 Task: Open Card Change Control Board Meeting in Board Customer Loyalty Program Strategy and Execution to Workspace Corporate Communications and add a team member Softage.3@softage.net, a label Red, a checklist Time Tracking, an attachment from your onedrive, a color Red and finally, add a card description 'Plan and execute company team-building conference with guest speakers on customer loyalty' and a comment 'Given the potential impact of this task, let us approach it with a strategic mindset and explore all options before making a decision.'. Add a start date 'Jan 03, 1900' with a due date 'Jan 10, 1900'
Action: Mouse moved to (83, 277)
Screenshot: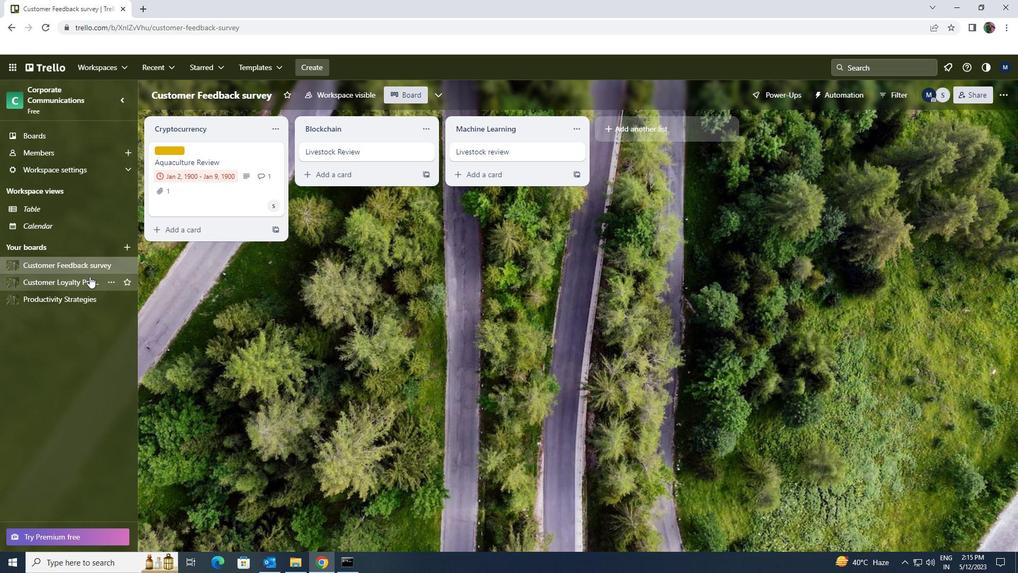 
Action: Mouse pressed left at (83, 277)
Screenshot: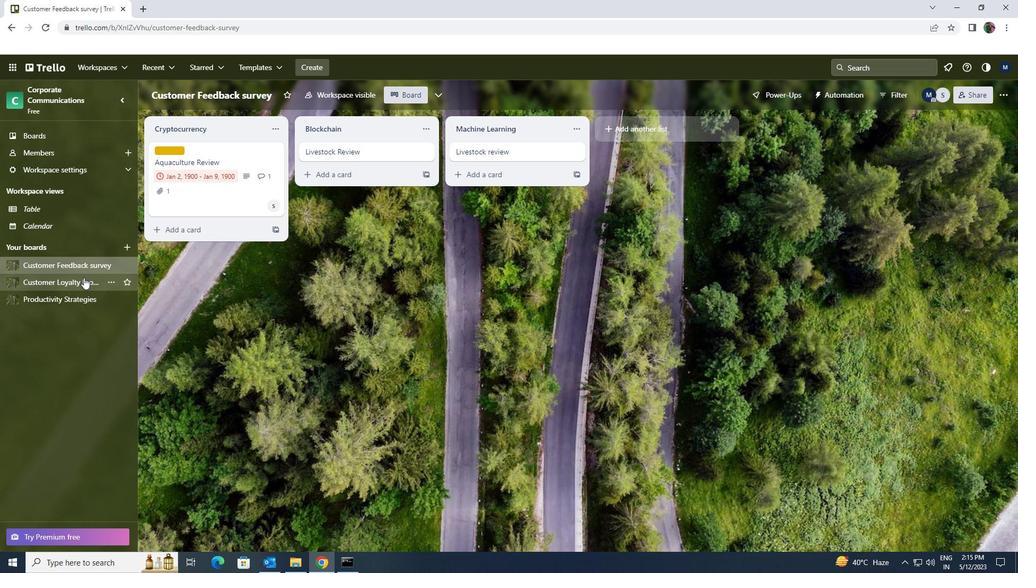 
Action: Mouse moved to (216, 152)
Screenshot: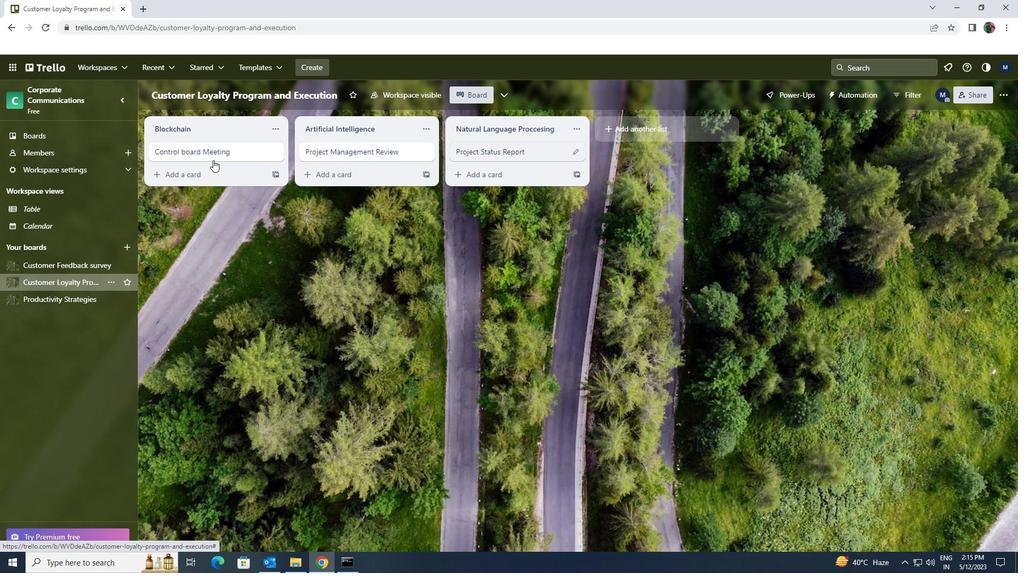 
Action: Mouse pressed left at (216, 152)
Screenshot: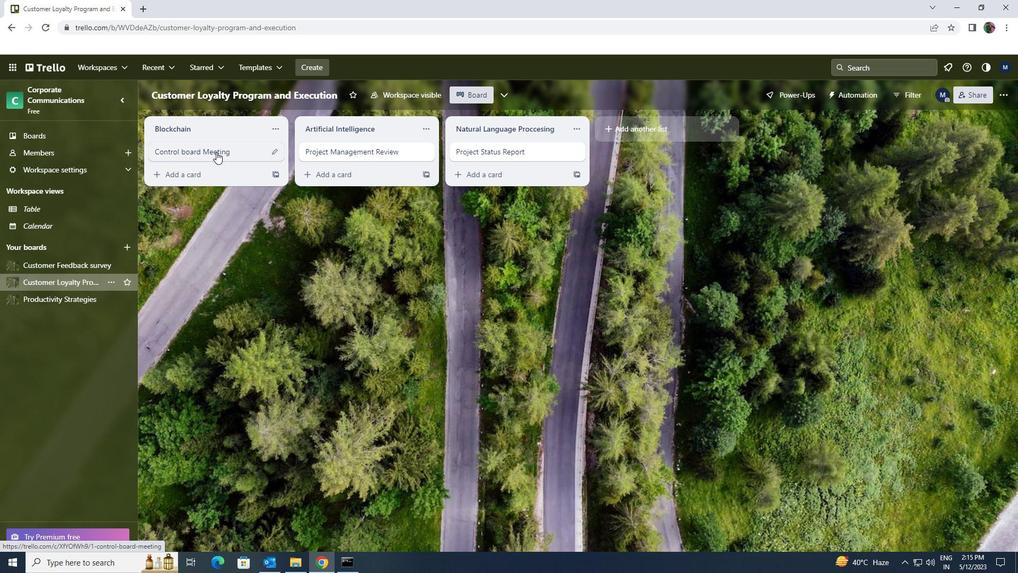 
Action: Mouse moved to (650, 147)
Screenshot: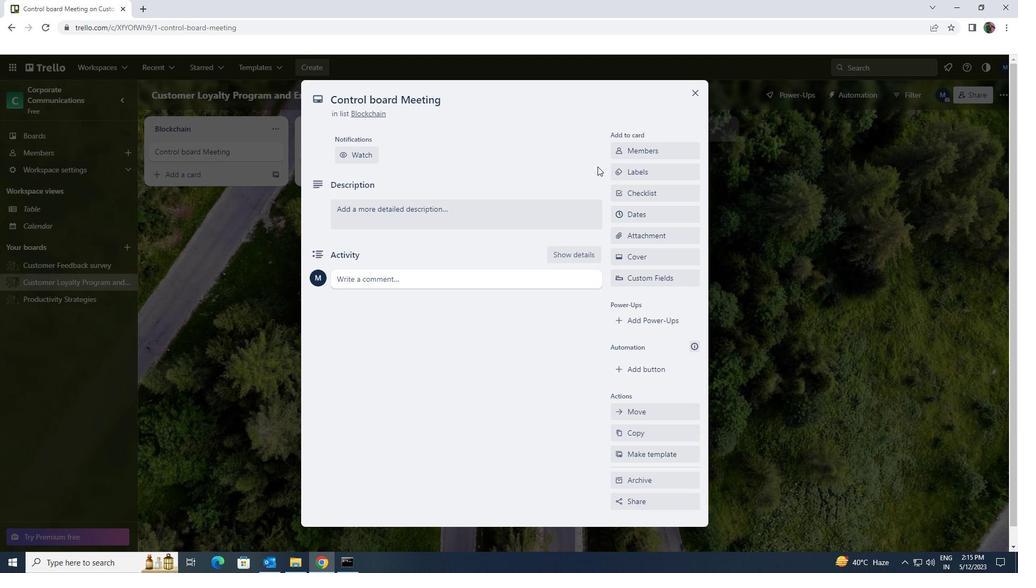 
Action: Mouse pressed left at (650, 147)
Screenshot: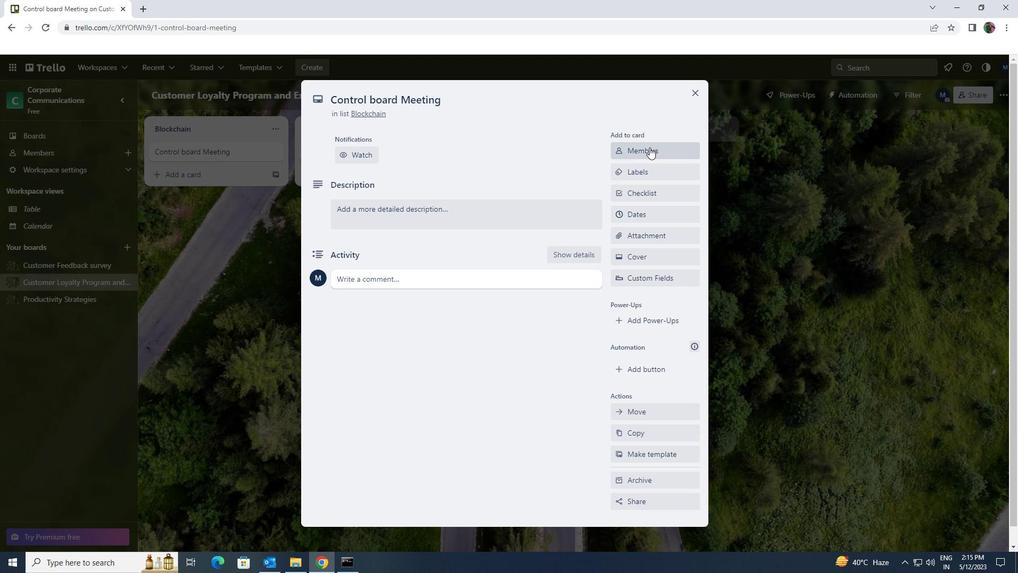 
Action: Mouse moved to (640, 203)
Screenshot: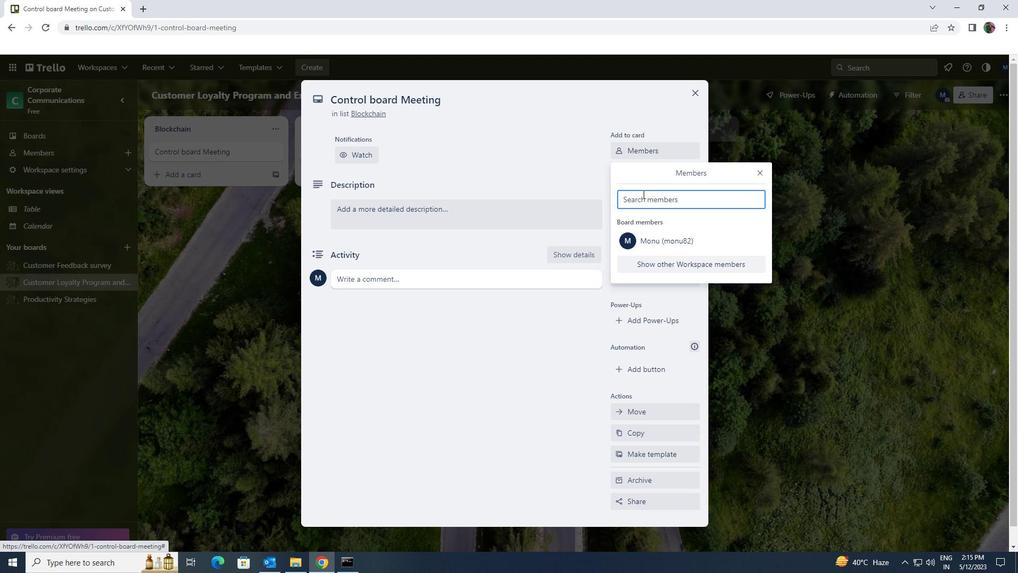 
Action: Mouse pressed left at (640, 203)
Screenshot: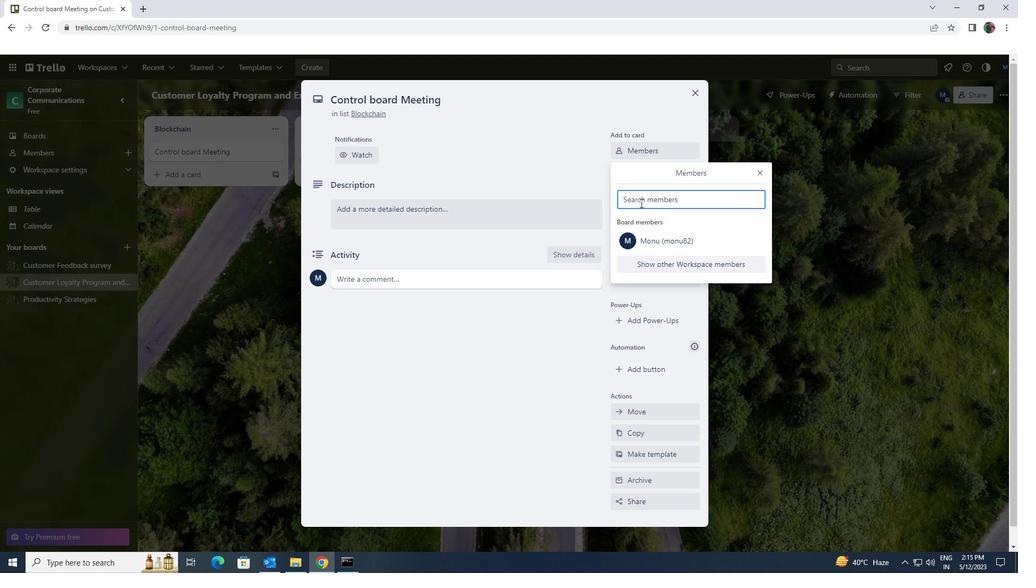 
Action: Key pressed softage.3<Key.shift>@SOFTAGE.NET
Screenshot: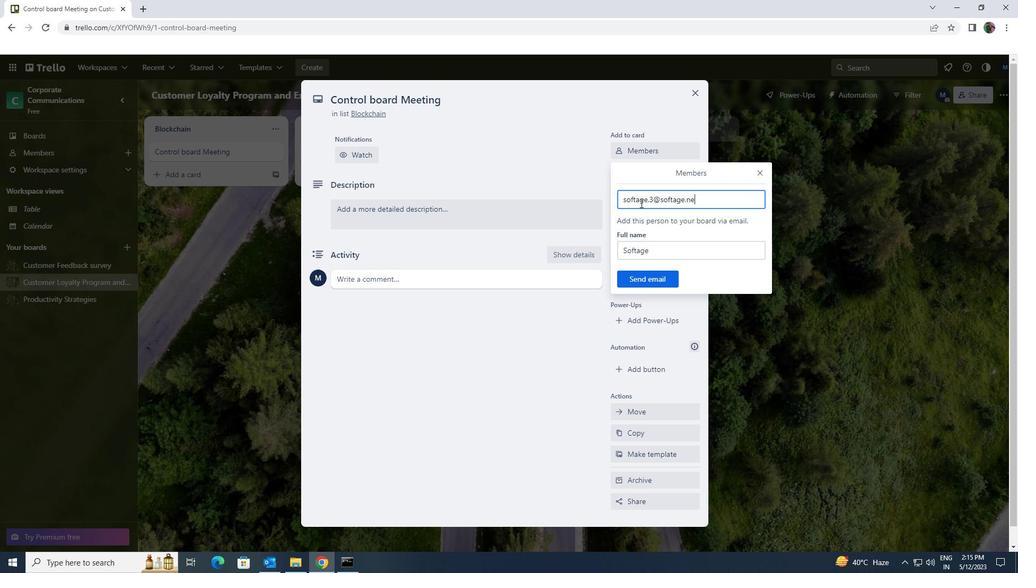 
Action: Mouse moved to (651, 290)
Screenshot: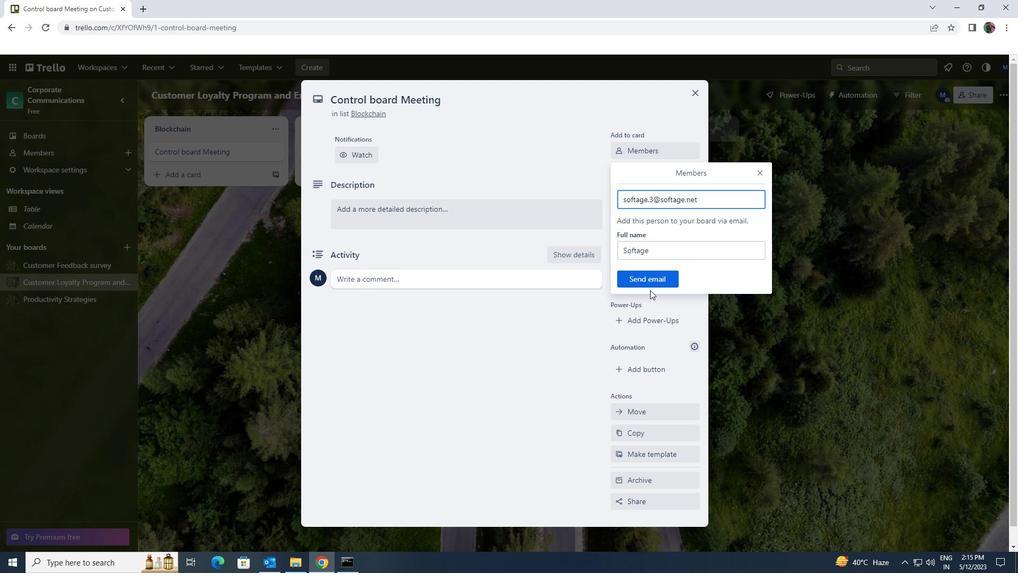 
Action: Mouse pressed left at (651, 290)
Screenshot: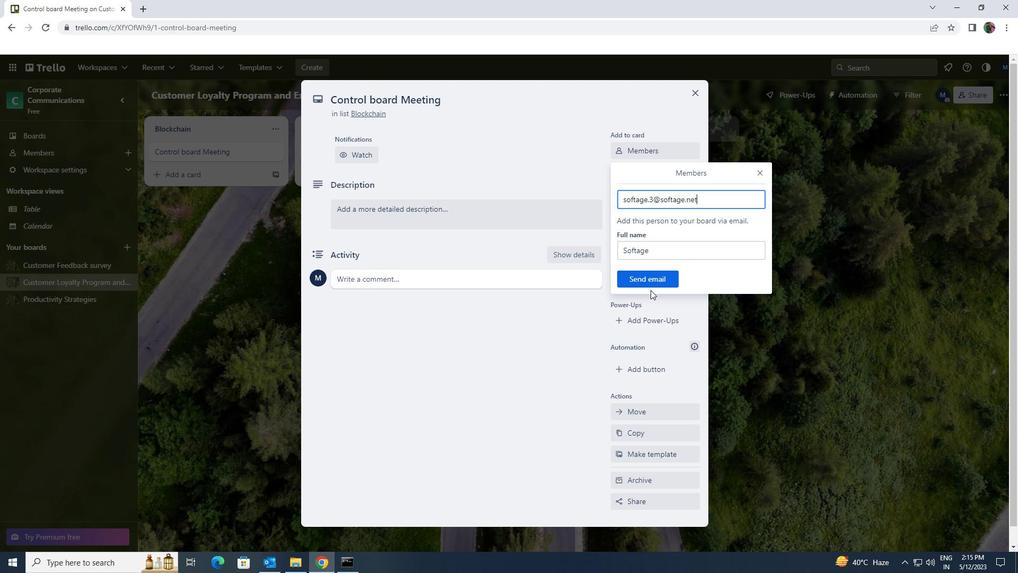 
Action: Mouse moved to (664, 279)
Screenshot: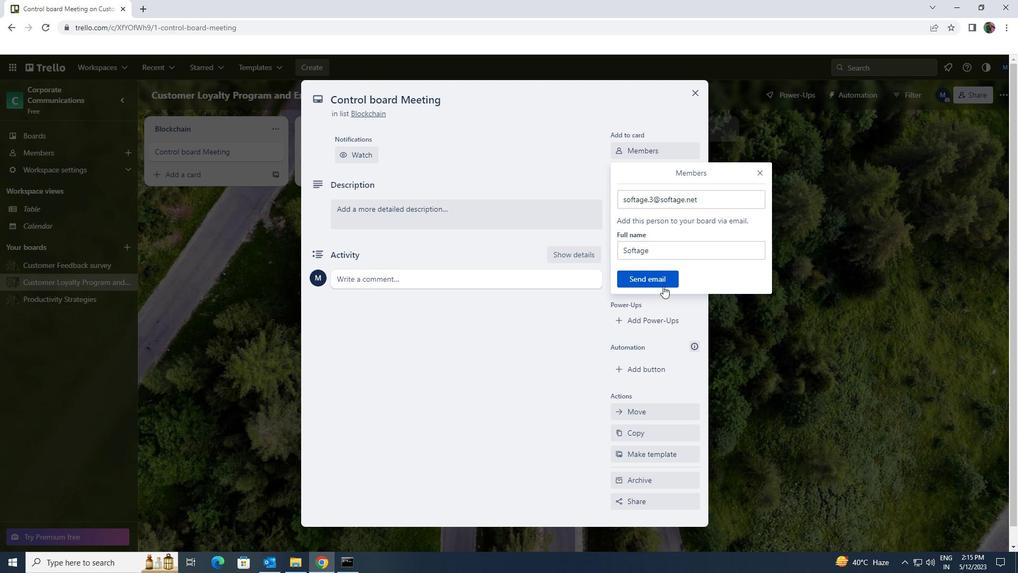 
Action: Mouse pressed left at (664, 279)
Screenshot: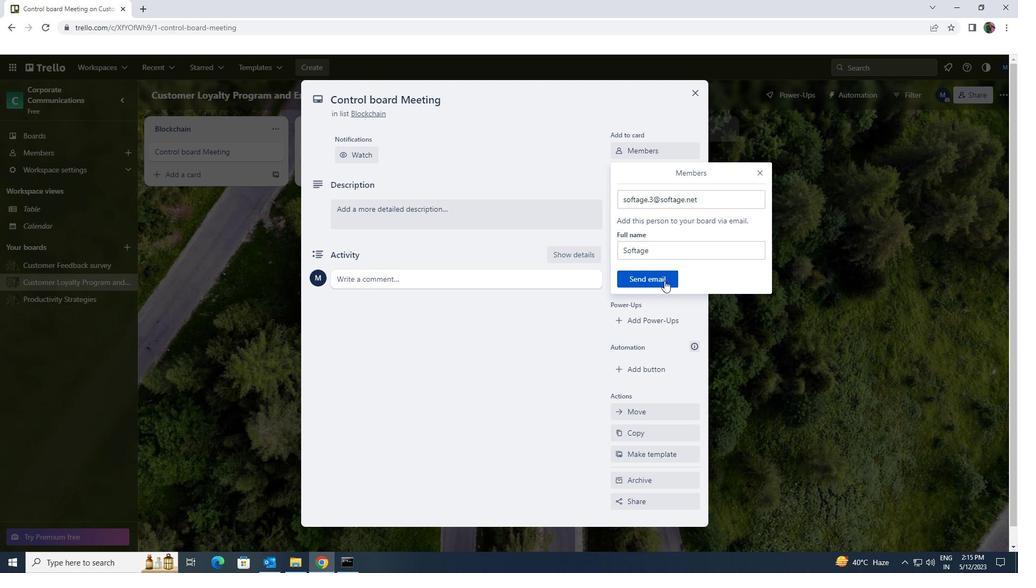 
Action: Mouse moved to (661, 217)
Screenshot: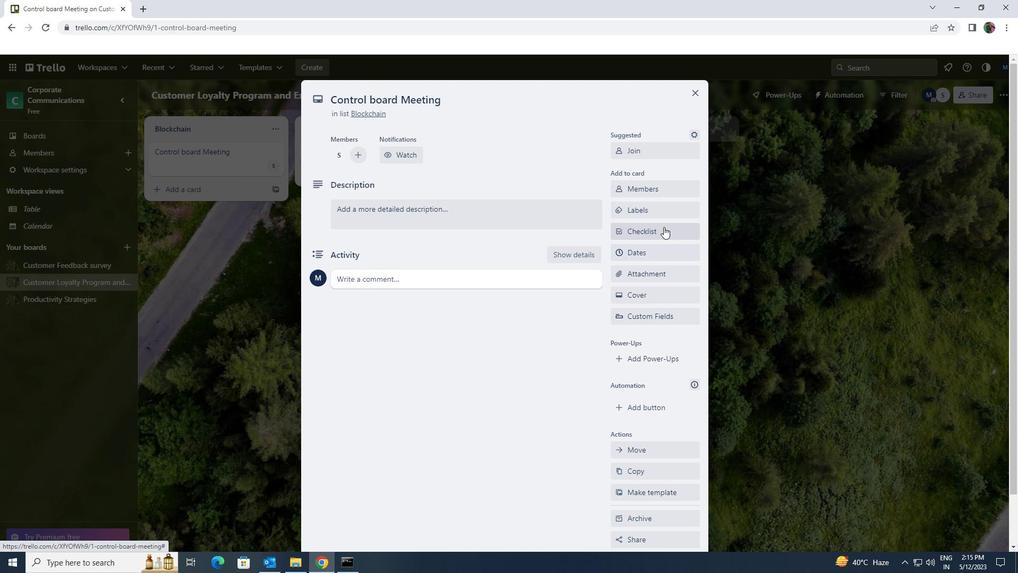 
Action: Mouse pressed left at (661, 217)
Screenshot: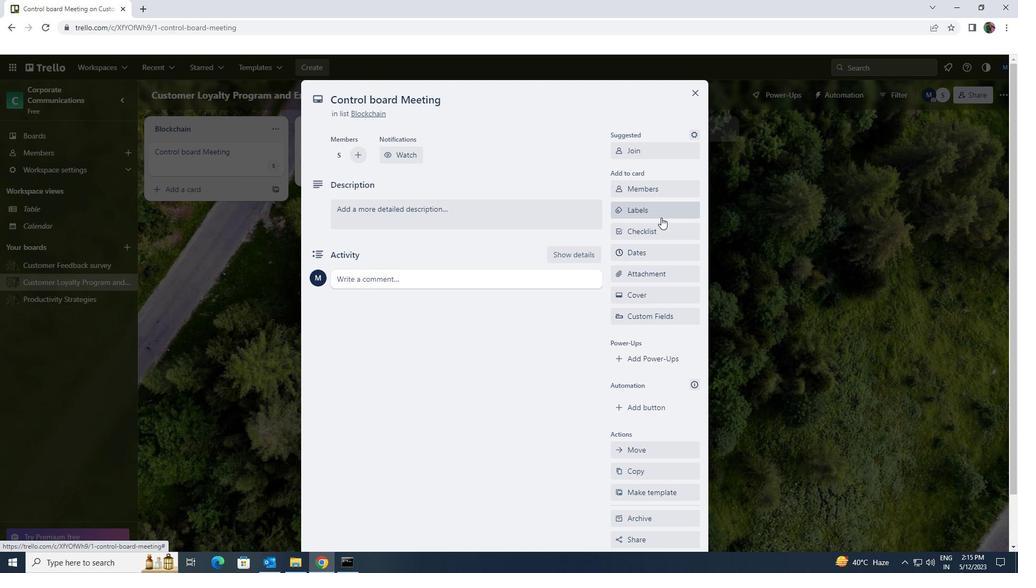 
Action: Mouse moved to (674, 418)
Screenshot: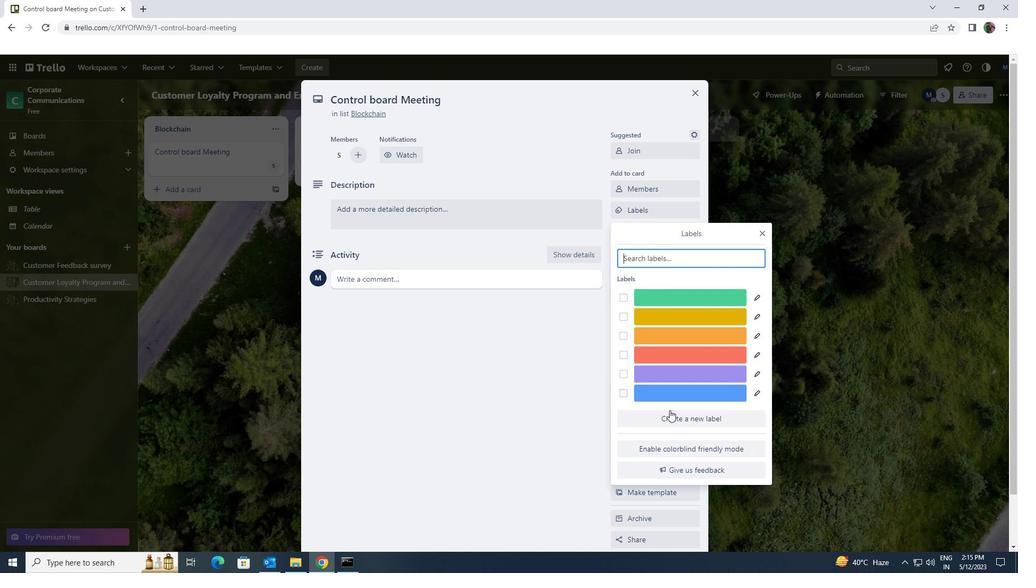 
Action: Mouse pressed left at (674, 418)
Screenshot: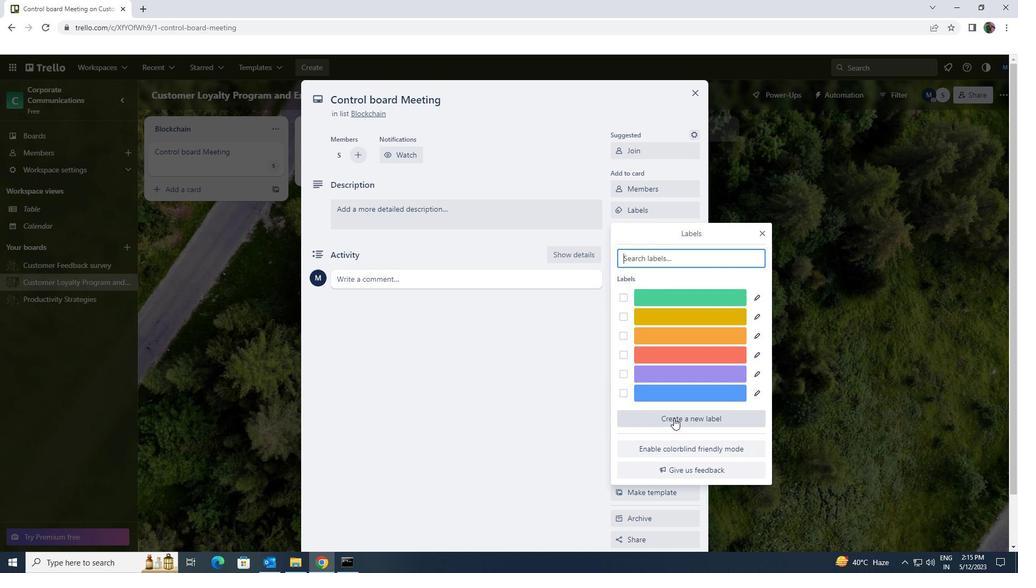 
Action: Mouse moved to (718, 407)
Screenshot: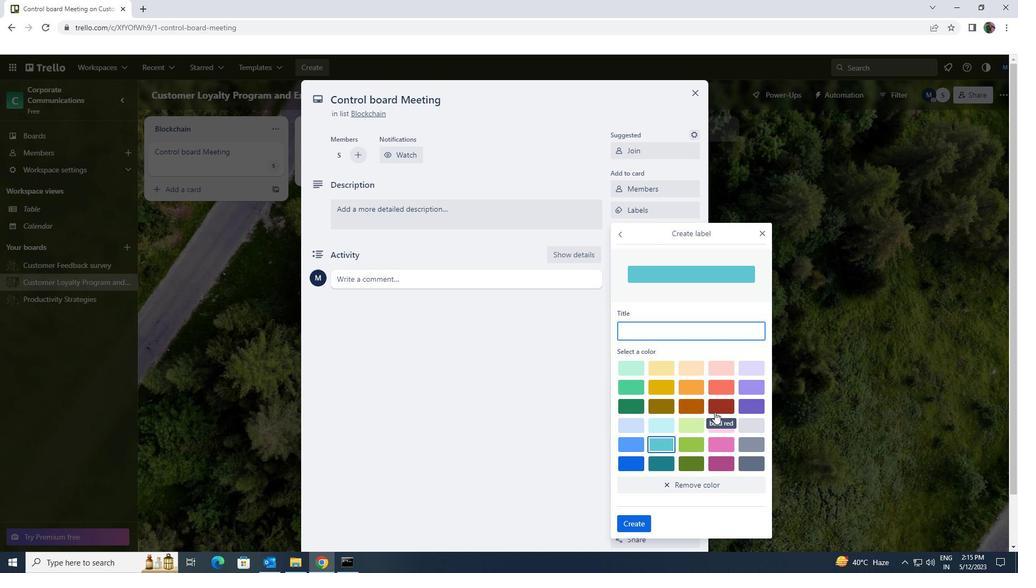 
Action: Mouse pressed left at (718, 407)
Screenshot: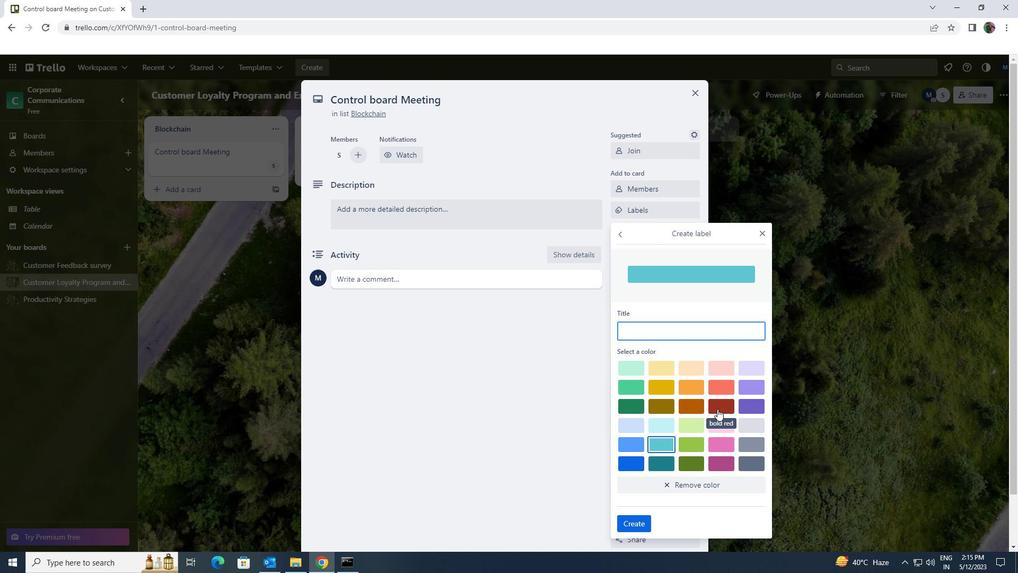 
Action: Mouse moved to (634, 525)
Screenshot: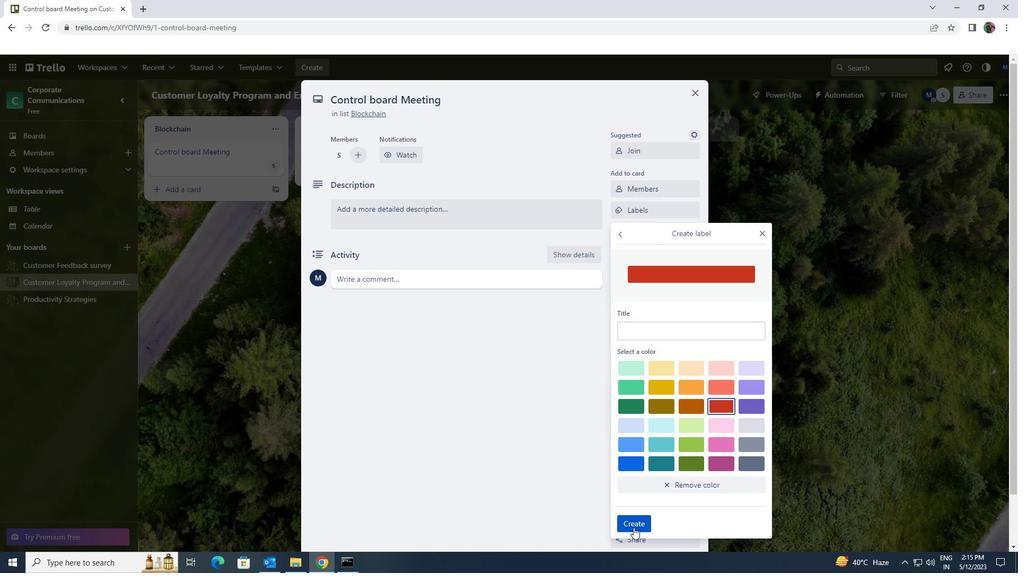 
Action: Mouse pressed left at (634, 525)
Screenshot: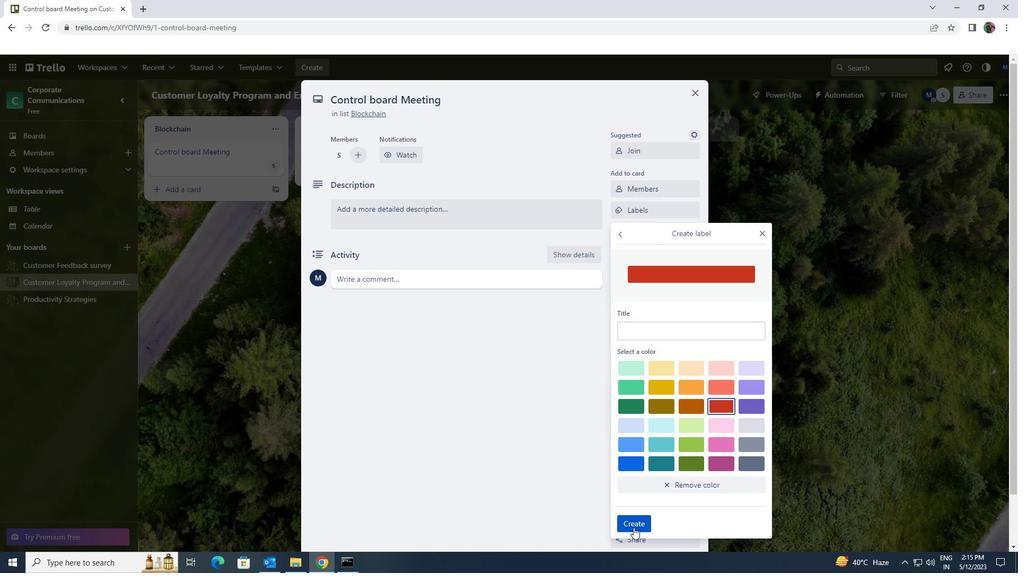 
Action: Mouse moved to (761, 235)
Screenshot: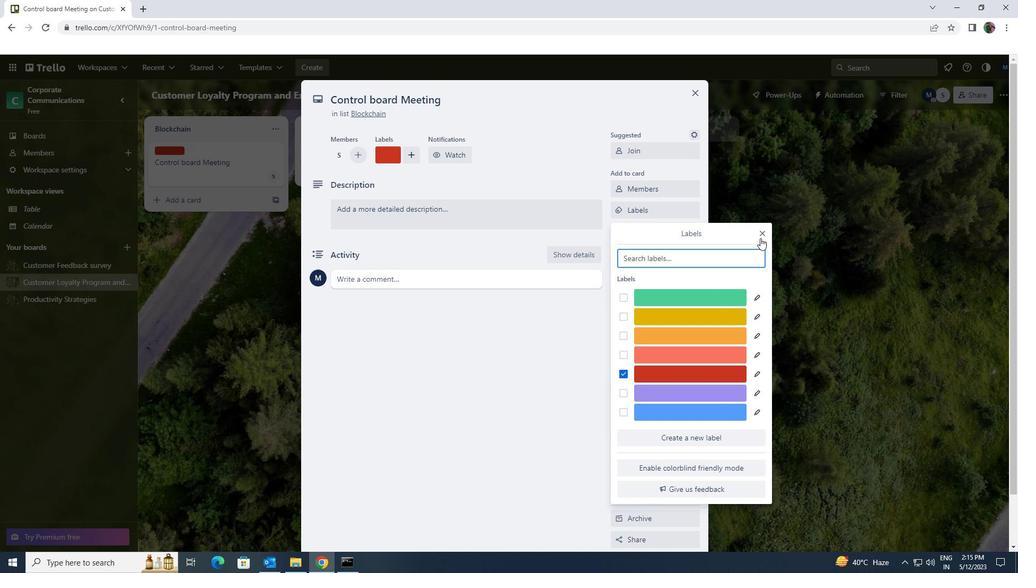 
Action: Mouse pressed left at (761, 235)
Screenshot: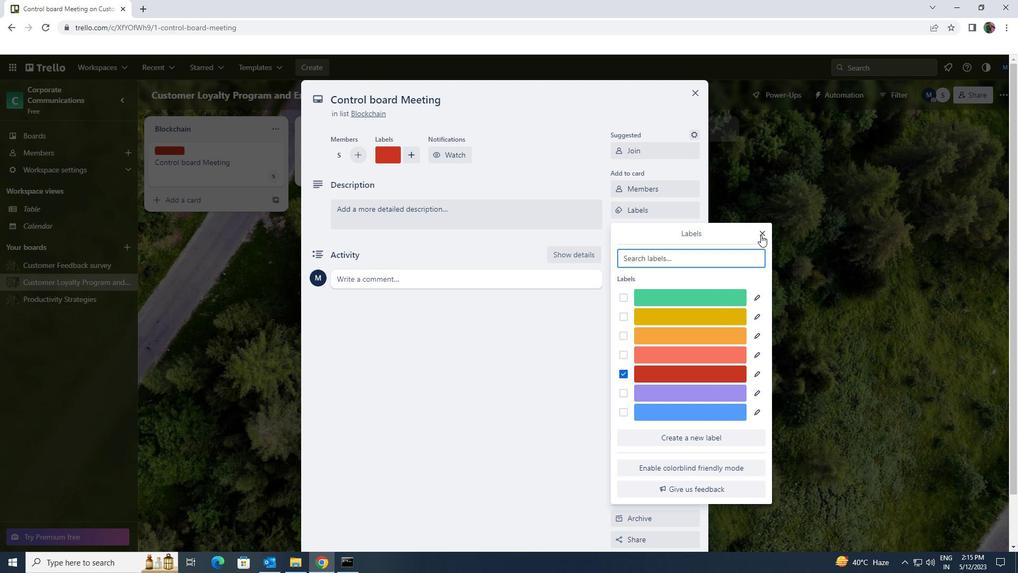 
Action: Mouse moved to (695, 227)
Screenshot: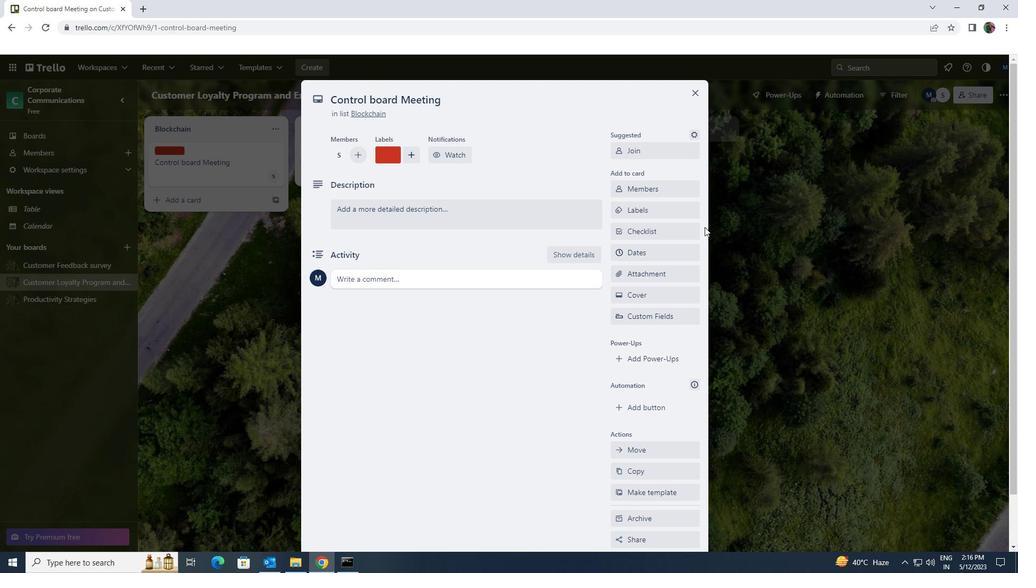 
Action: Mouse pressed left at (695, 227)
Screenshot: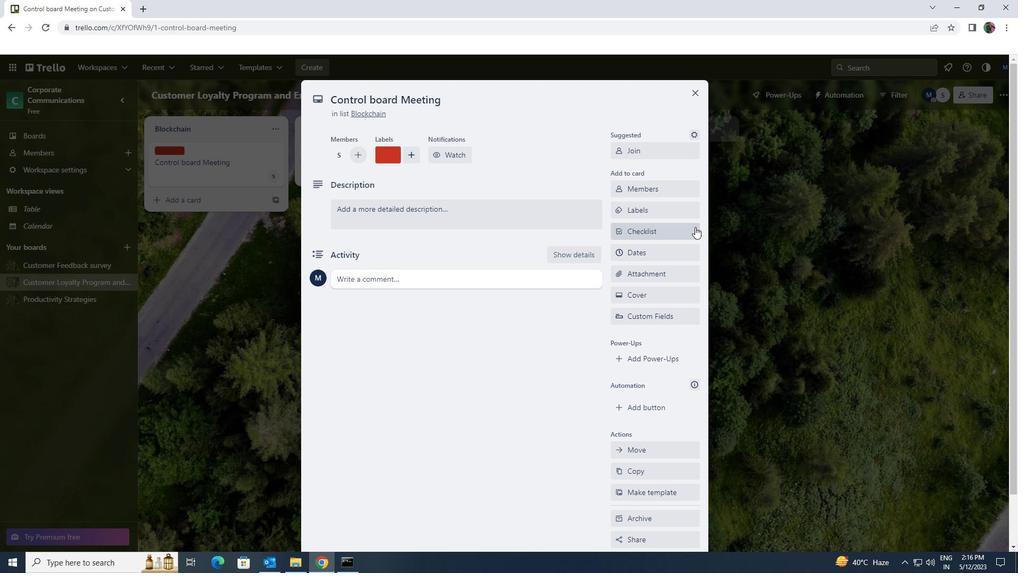
Action: Key pressed <Key.shift><Key.shift>TIME<Key.space><Key.shift>TRACKING
Screenshot: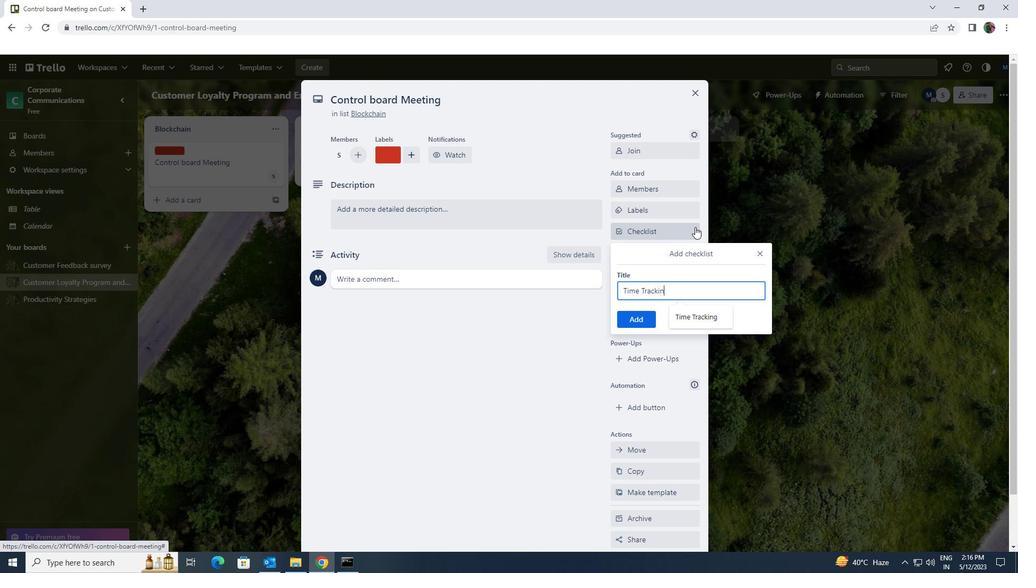 
Action: Mouse moved to (649, 314)
Screenshot: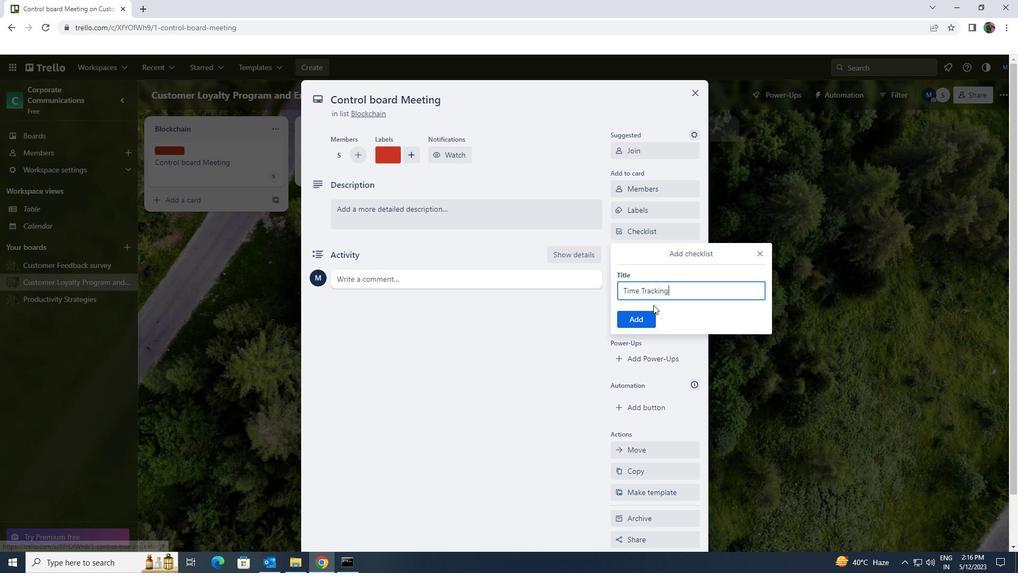 
Action: Mouse pressed left at (649, 314)
Screenshot: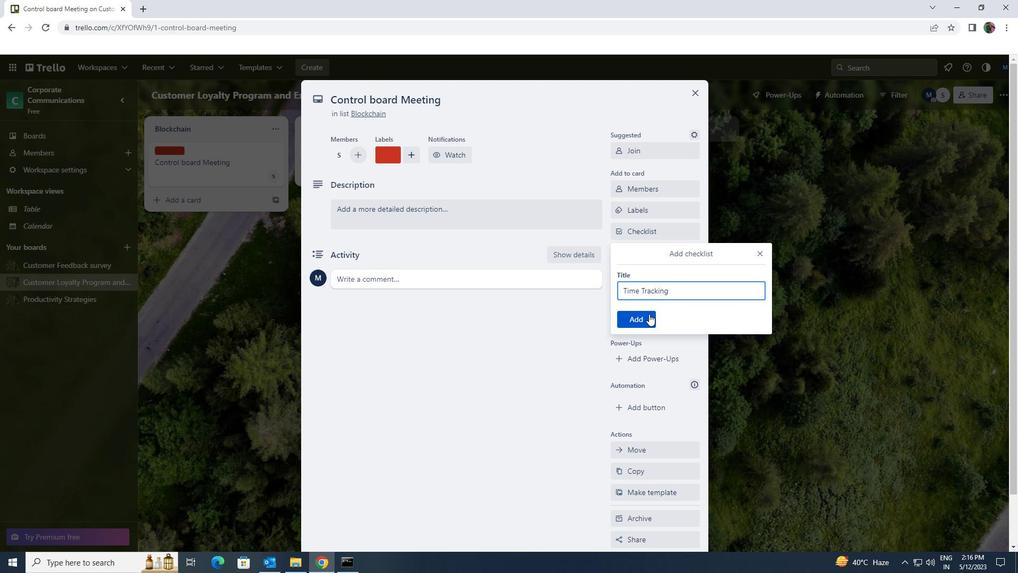 
Action: Mouse moved to (657, 272)
Screenshot: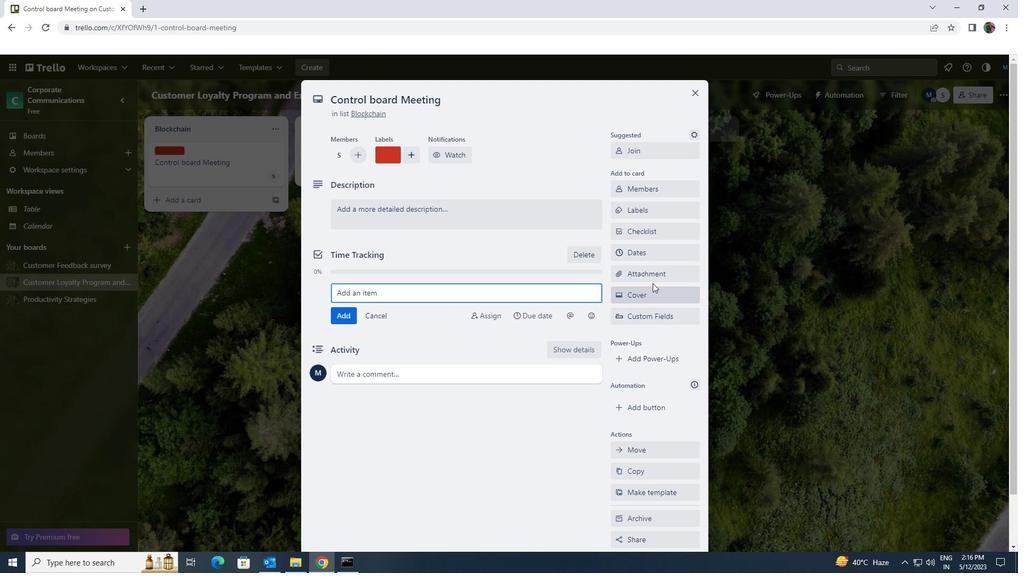 
Action: Mouse pressed left at (657, 272)
Screenshot: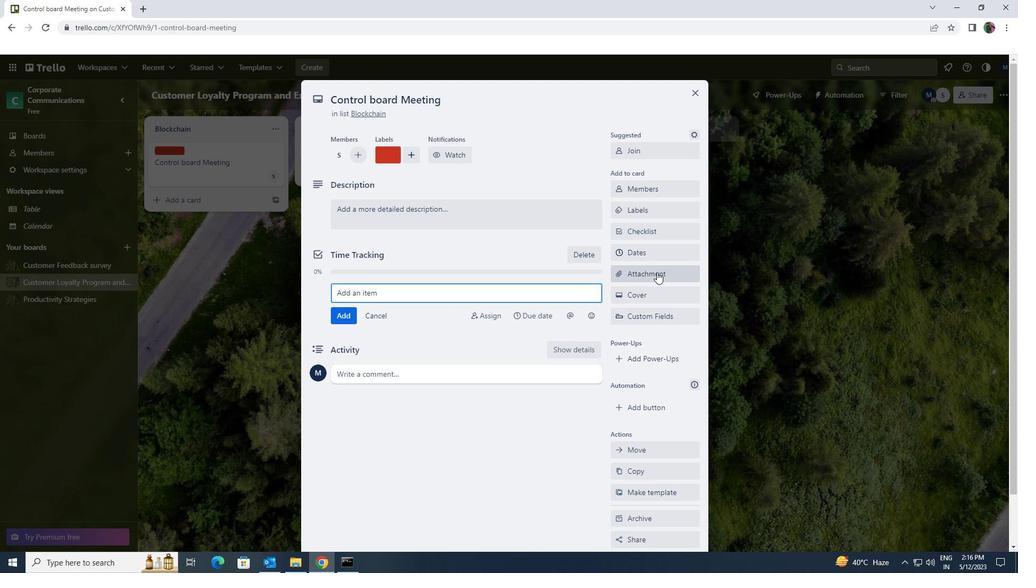 
Action: Mouse moved to (638, 352)
Screenshot: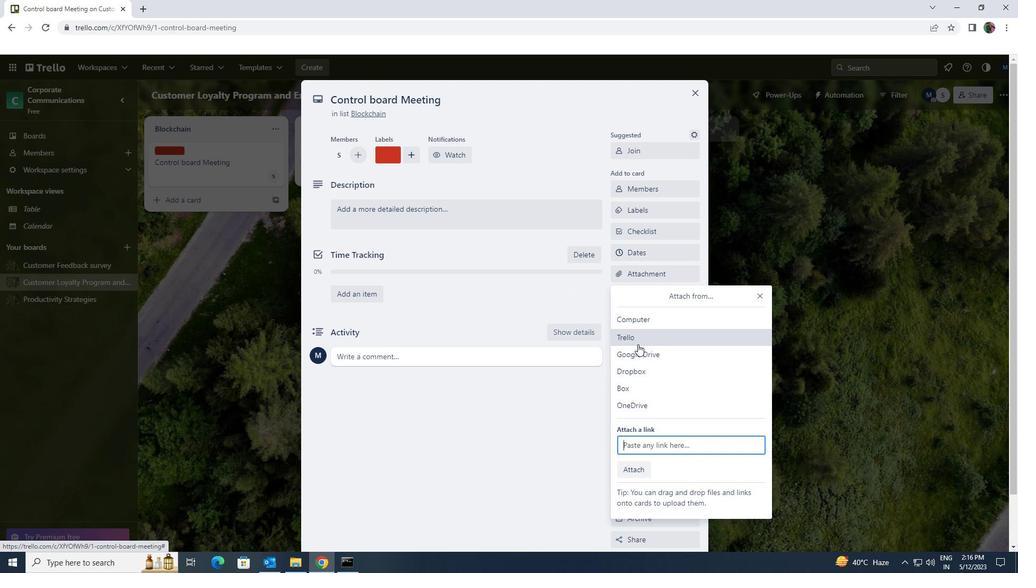 
Action: Mouse pressed left at (638, 352)
Screenshot: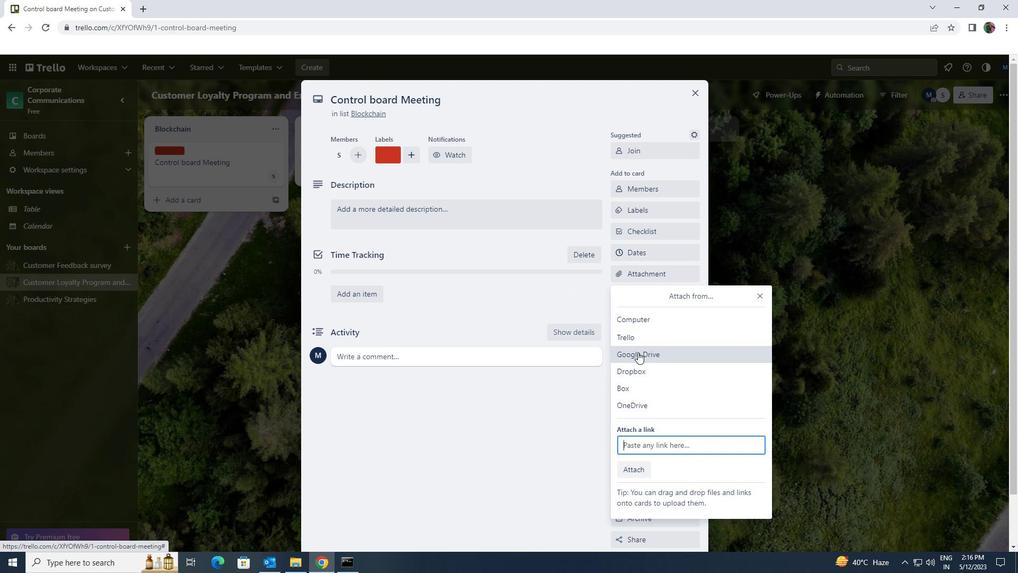 
Action: Mouse moved to (529, 280)
Screenshot: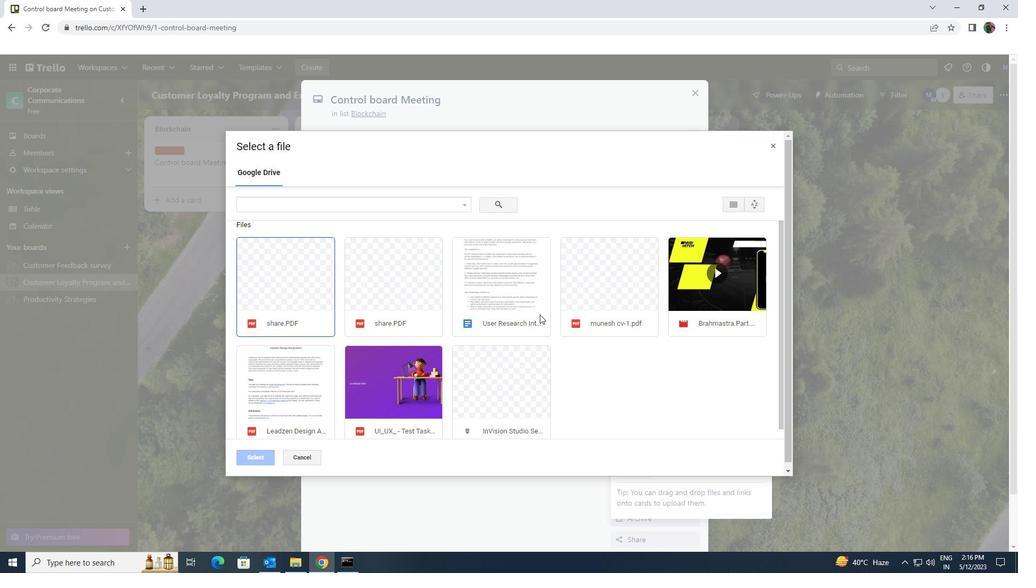 
Action: Mouse pressed left at (529, 280)
Screenshot: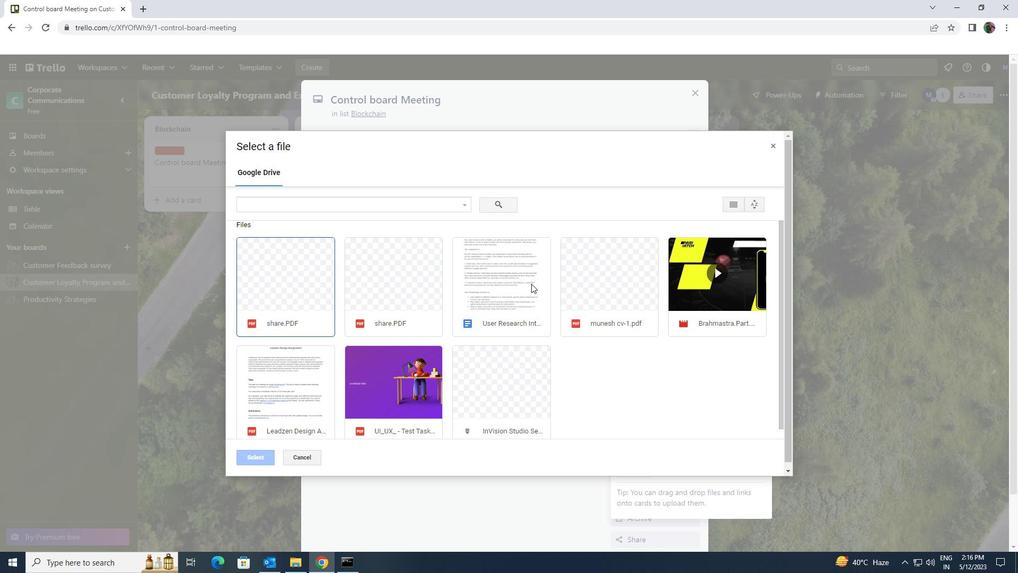 
Action: Mouse moved to (263, 454)
Screenshot: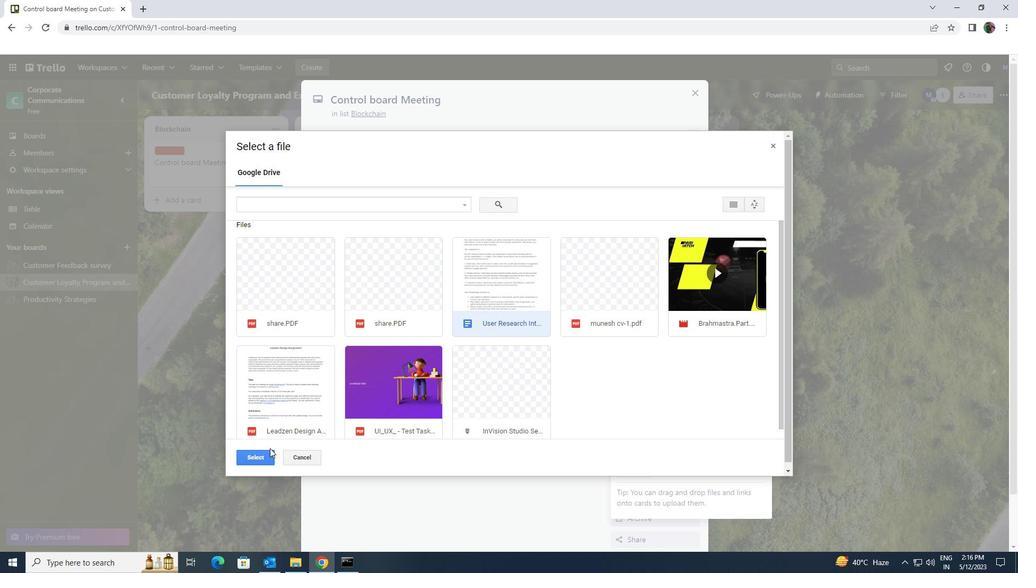 
Action: Mouse pressed left at (263, 454)
Screenshot: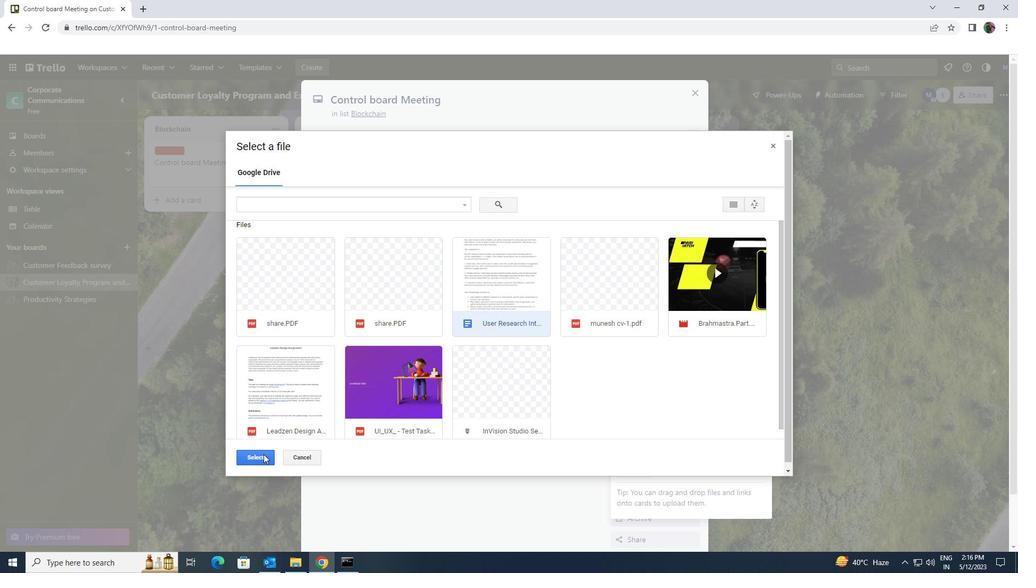 
Action: Mouse moved to (508, 208)
Screenshot: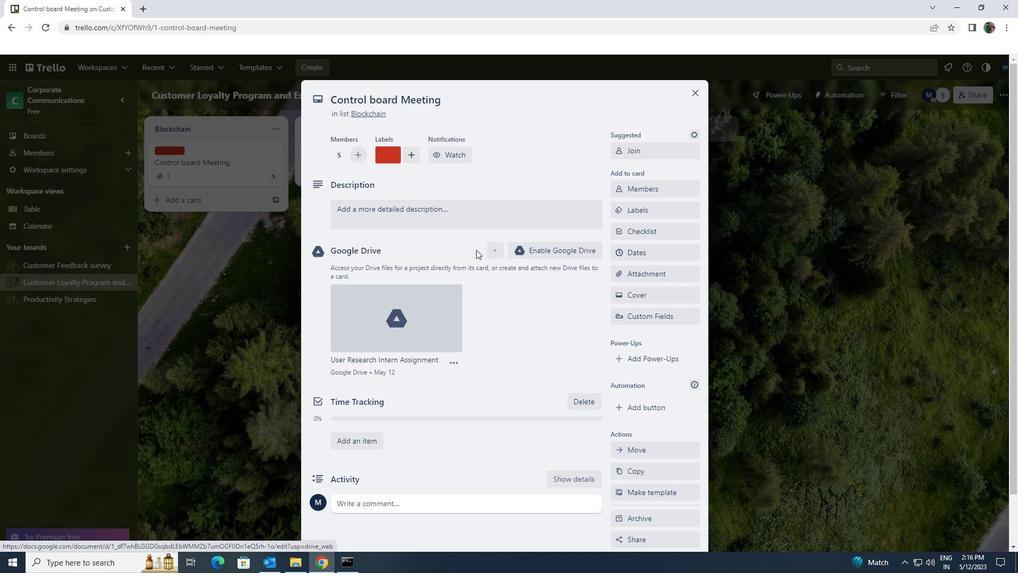 
Action: Mouse pressed left at (508, 208)
Screenshot: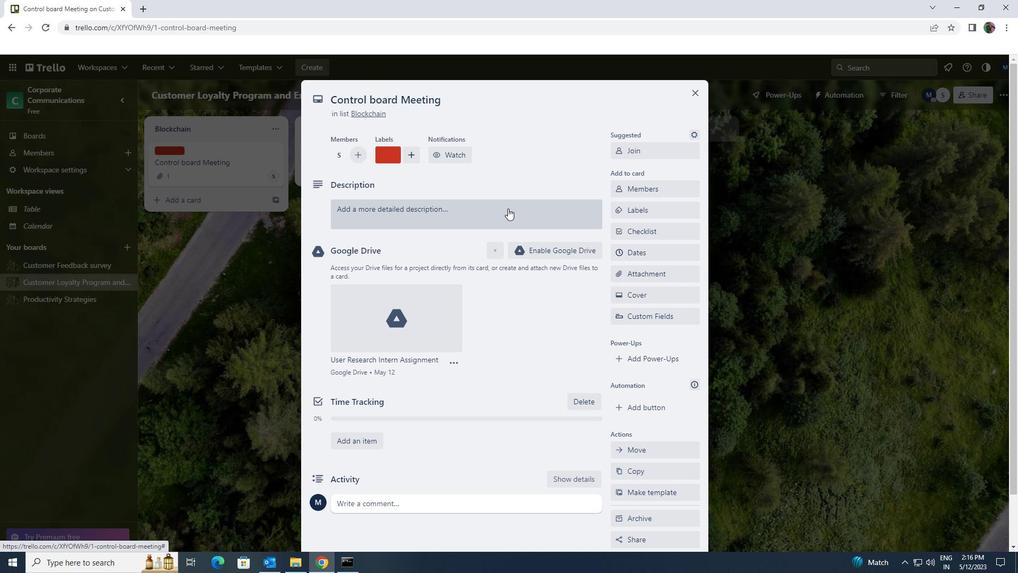 
Action: Mouse moved to (513, 206)
Screenshot: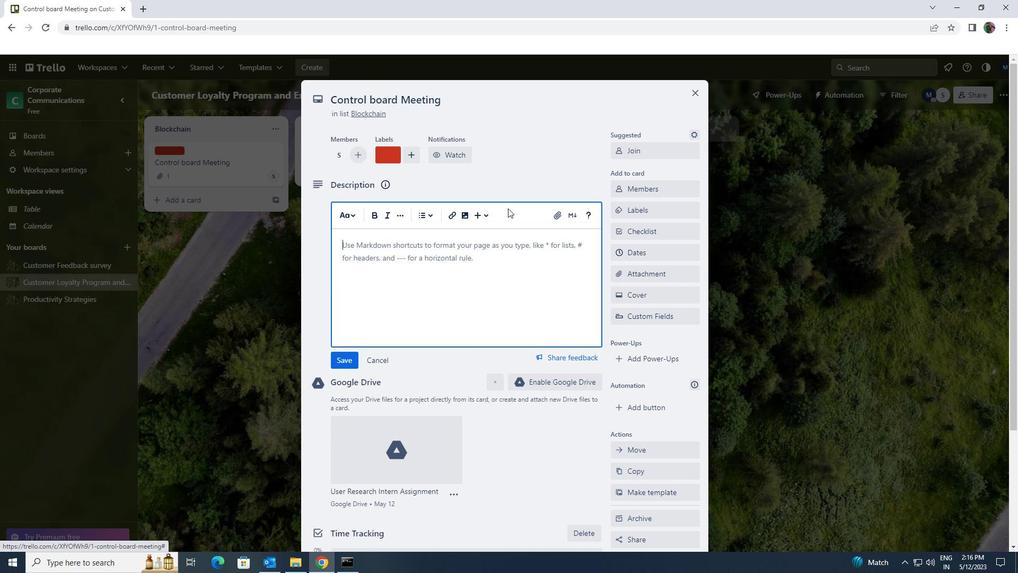 
Action: Key pressed <Key.shift>PLAN<Key.space>AND<Key.space>EXECUTE<Key.space>COMO<Key.backspace>PANY<Key.space>TEAM<Key.space>BUILDING<Key.space>CONFERENCE<Key.space>WITH<Key.space>GUEST<Key.space>SPEAKERS<Key.space>ON<Key.space>CUSTOMER<Key.space>LOU<Key.backspace>YLITY<Key.space><Key.backspace><Key.backspace><Key.backspace><Key.backspace><Key.backspace>ALITY.
Screenshot: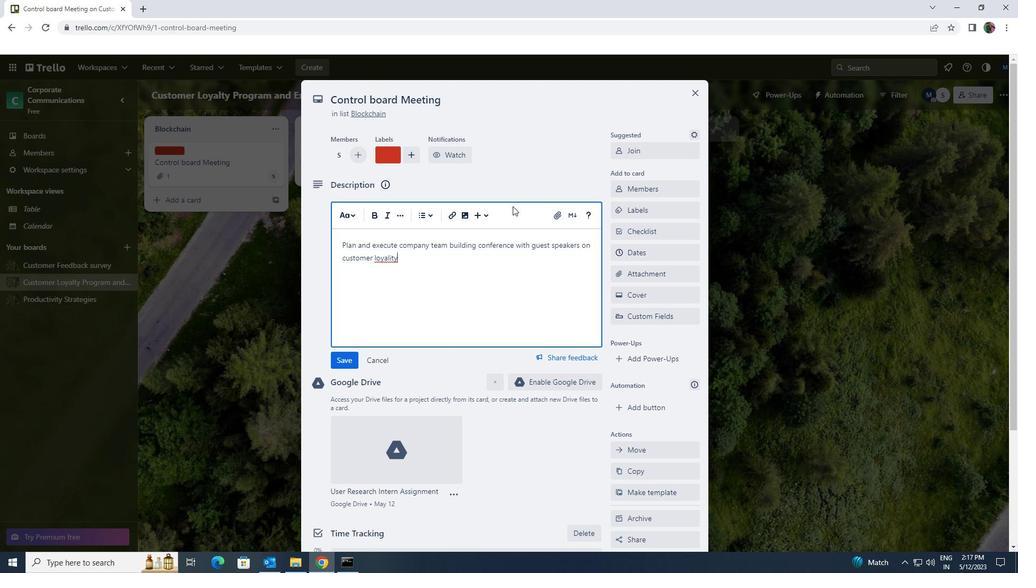 
Action: Mouse moved to (513, 206)
Screenshot: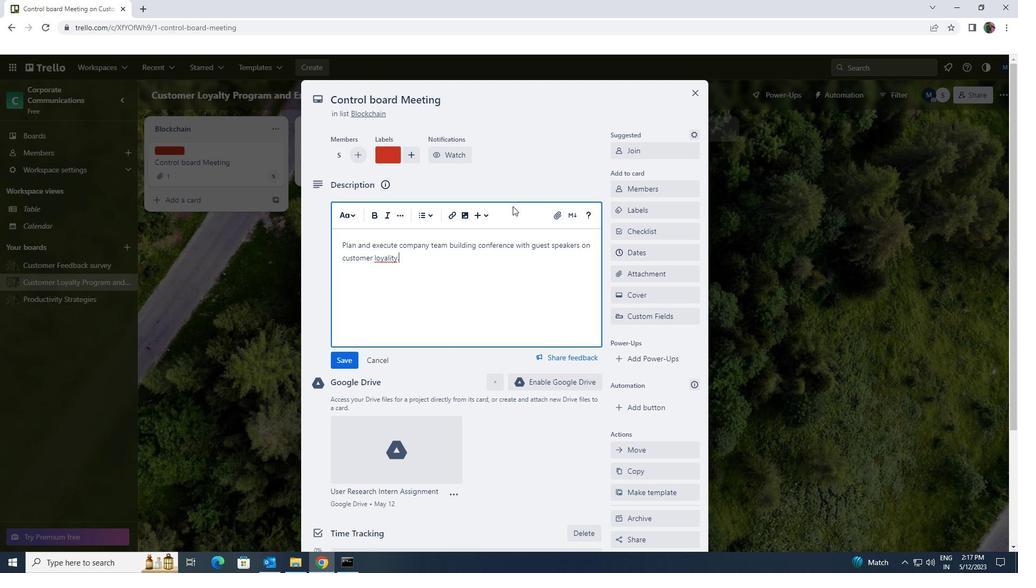 
Action: Key pressed <Key.enter>
Screenshot: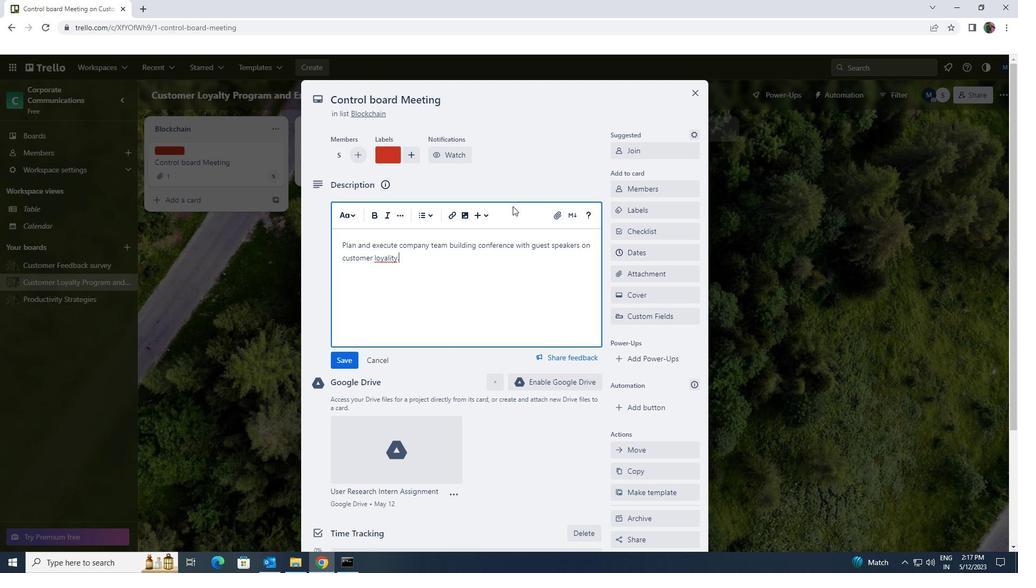 
Action: Mouse moved to (349, 360)
Screenshot: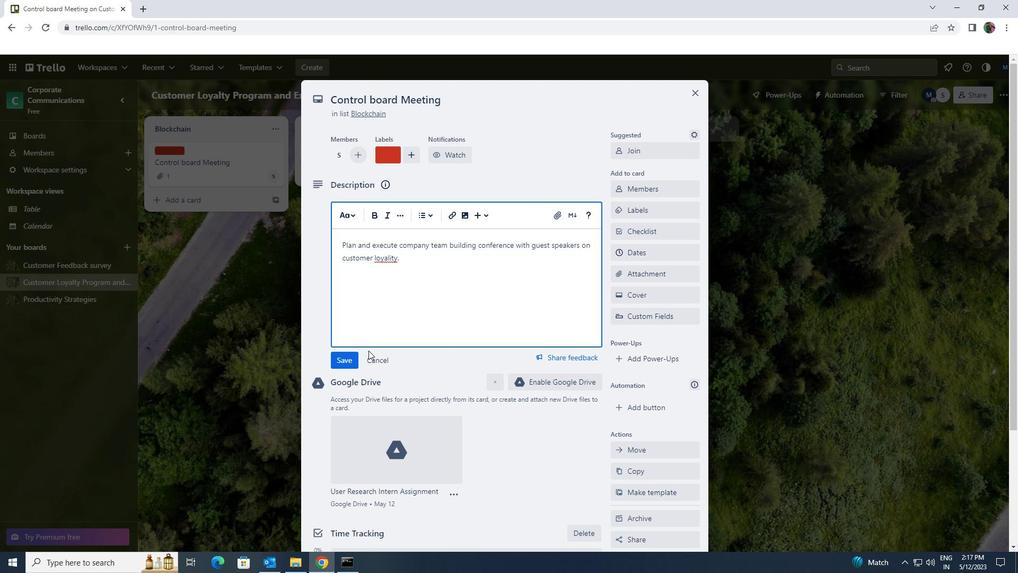 
Action: Mouse pressed left at (349, 360)
Screenshot: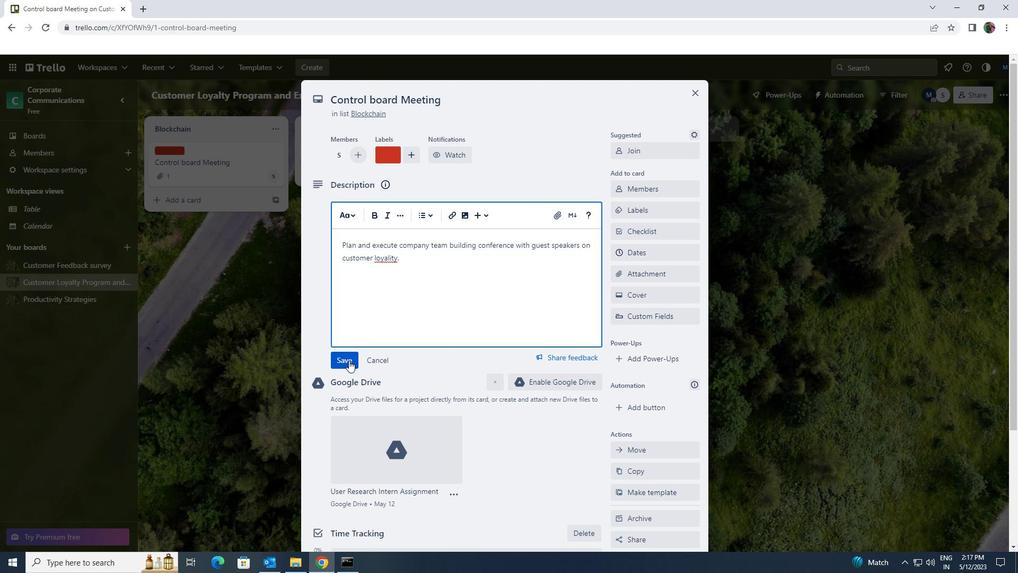 
Action: Mouse moved to (348, 359)
Screenshot: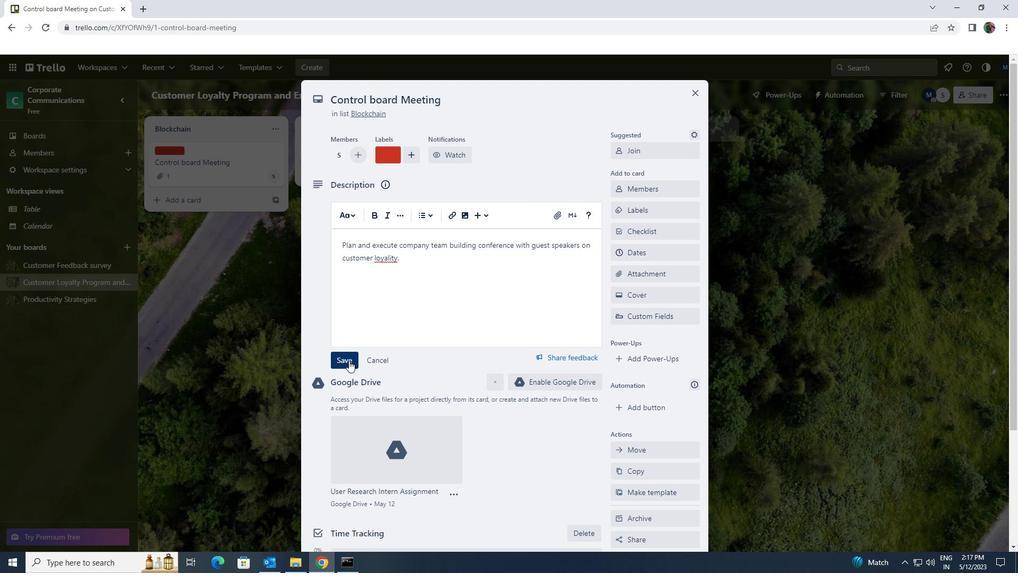 
Action: Mouse scrolled (348, 358) with delta (0, 0)
Screenshot: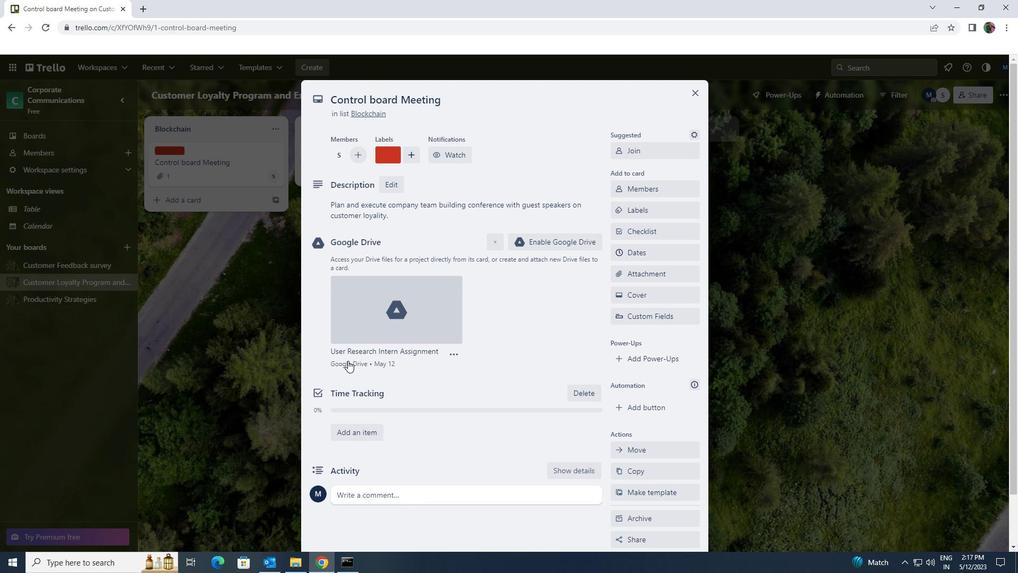 
Action: Mouse scrolled (348, 358) with delta (0, 0)
Screenshot: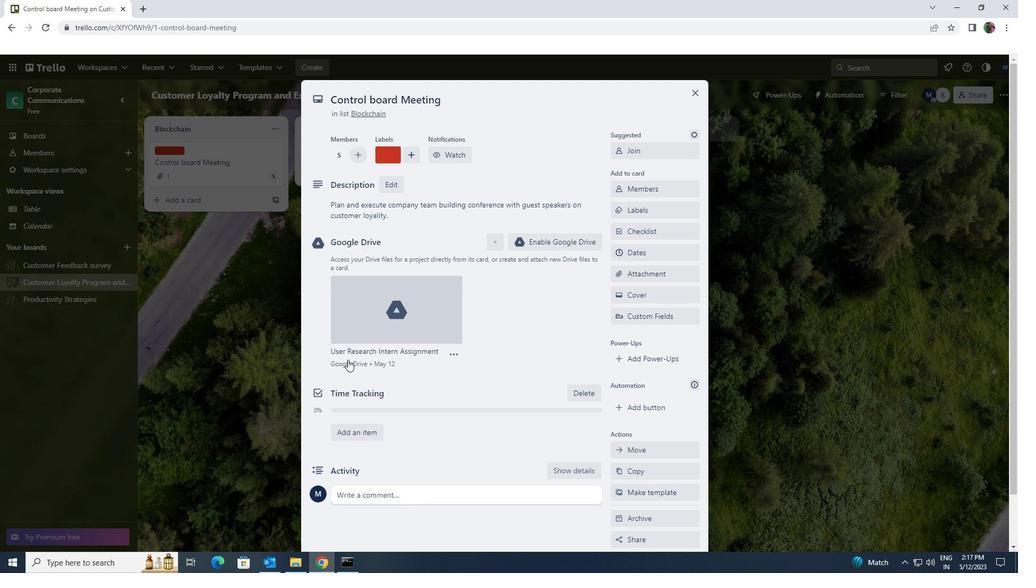 
Action: Mouse scrolled (348, 358) with delta (0, 0)
Screenshot: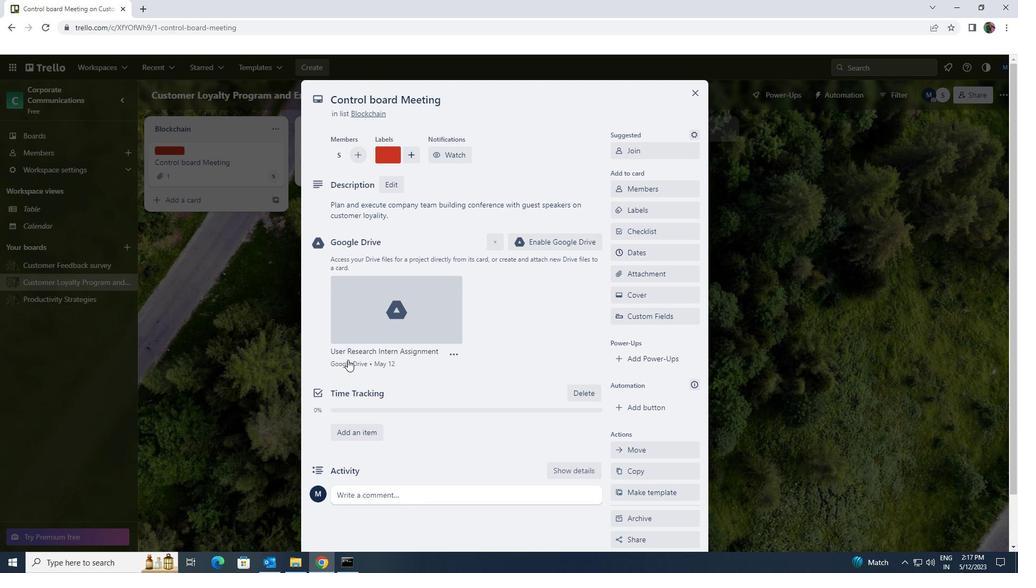 
Action: Mouse moved to (339, 436)
Screenshot: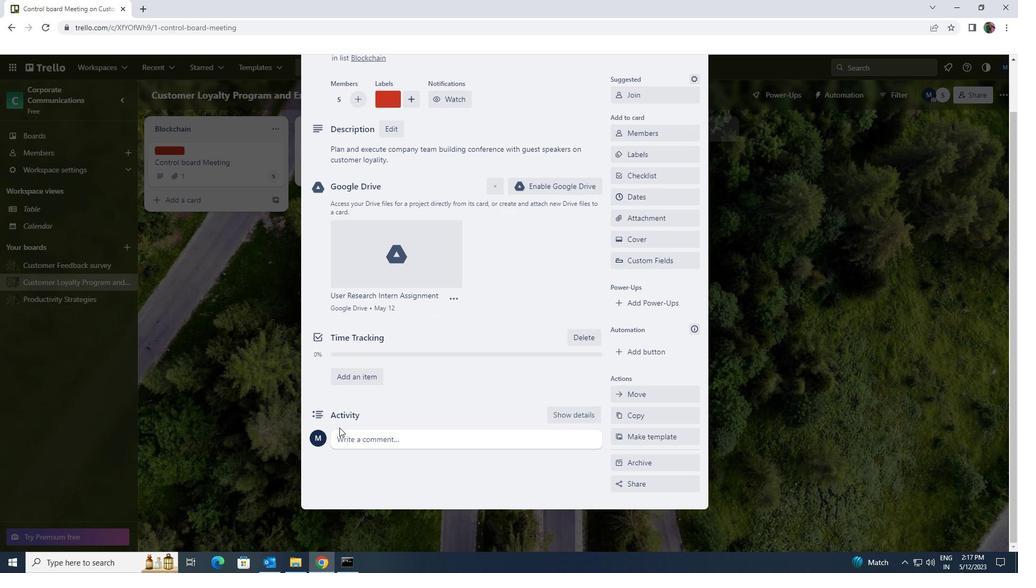 
Action: Mouse pressed left at (339, 436)
Screenshot: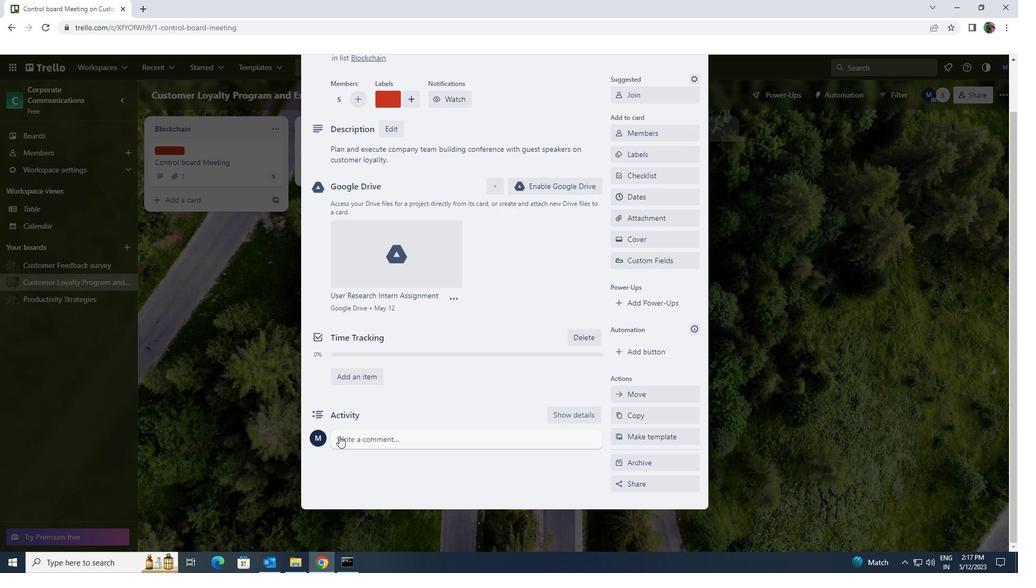 
Action: Mouse moved to (339, 436)
Screenshot: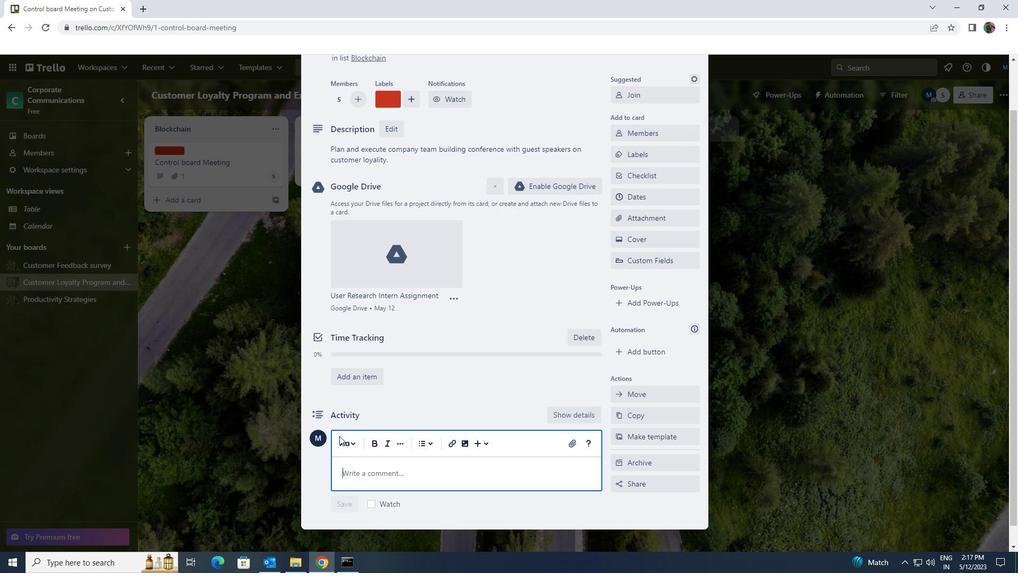 
Action: Key pressed <Key.shift>WE<Key.space>SHOUL<Key.space>APP\<Key.backspace><Key.backspace><Key.backspace><Key.backspace><Key.backspace>D<Key.space>APPROACH<Key.space>THIS<Key.space>TASK<Key.space>WITH<Key.space>SENSE<Key.space>OF<Key.space>TRANSPARENCY<Key.space>AND<Key.space>OPEN<Key.space>COMMUNICATION<Key.space>ENSURING<Key.space>THAT<Key.space>ALL<Key.space>STAKEHOLDERS<Key.space>ARE<Key.space><Key.backspace><Key.backspace><Key.backspace><Key.backspace><Key.space>MINDSET<Key.space>AND<Key.space>EXL<Key.backspace>PLORE<Key.space>ALL<Key.space>OPTIONS<Key.space>BEFOE<Key.space><Key.backspace><Key.backspace>RE<Key.space>MAKING<Key.space>DECISION
Screenshot: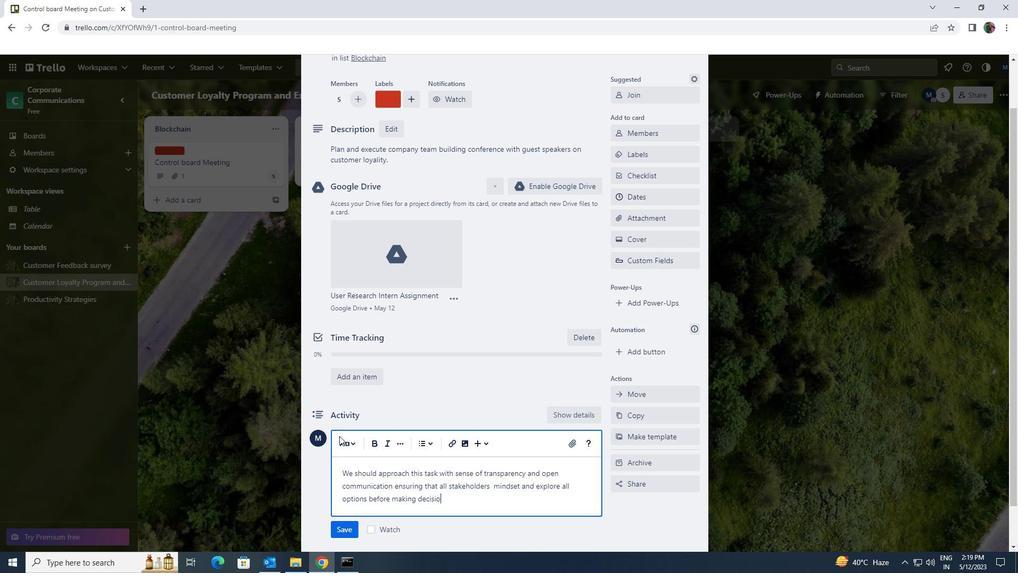 
Action: Mouse moved to (344, 523)
Screenshot: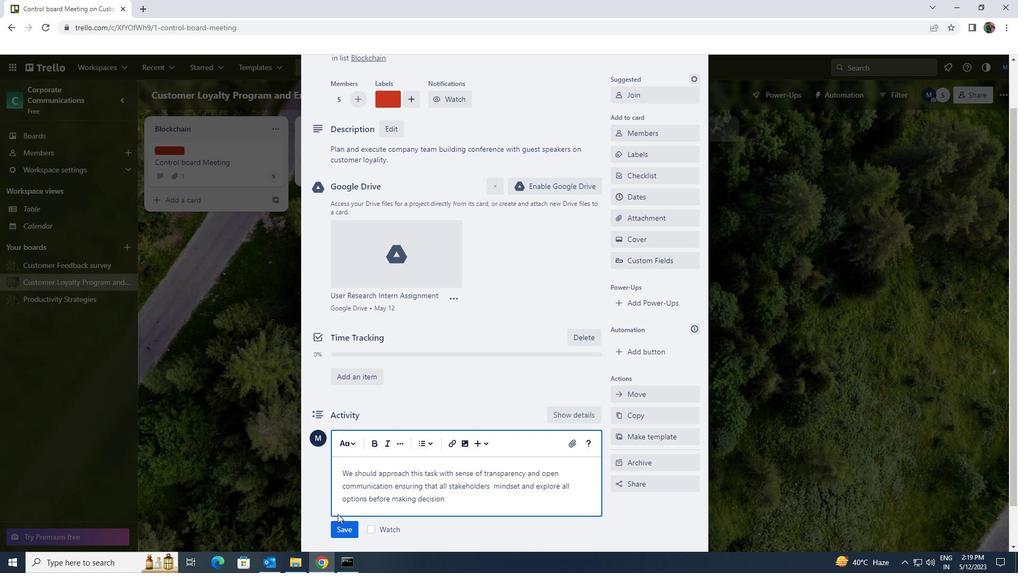 
Action: Mouse pressed left at (344, 523)
Screenshot: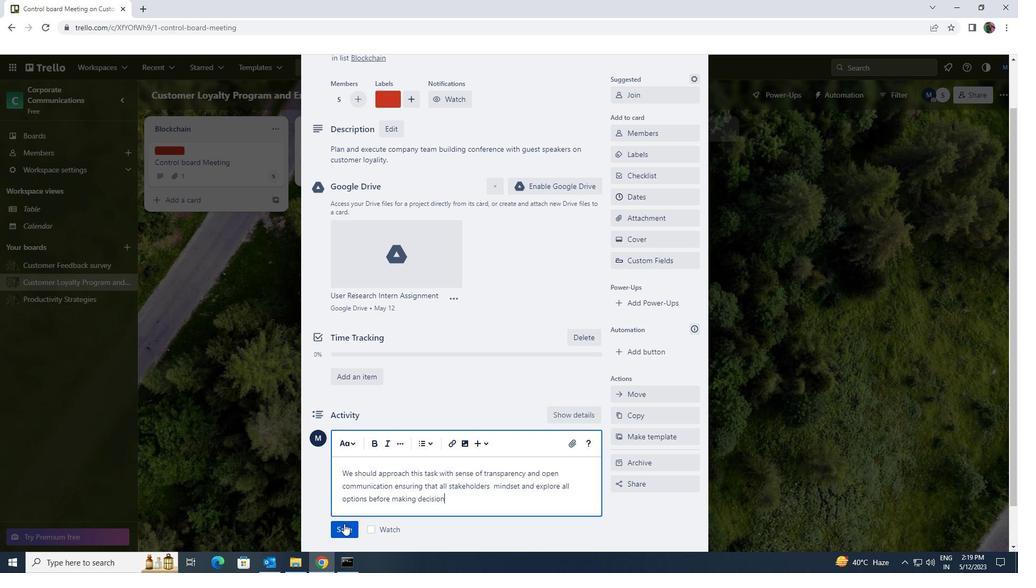 
Action: Mouse moved to (643, 198)
Screenshot: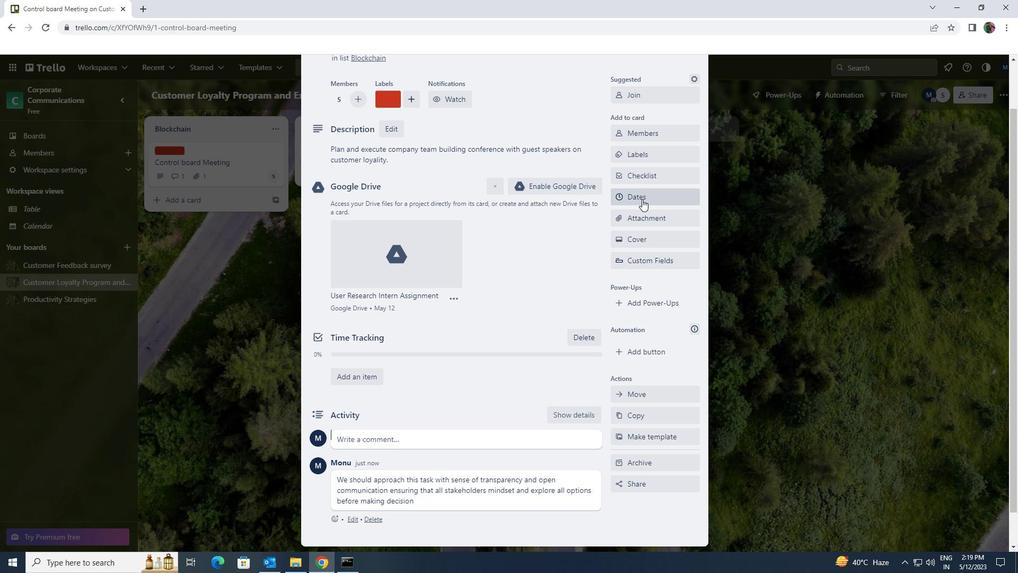 
Action: Mouse pressed left at (643, 198)
Screenshot: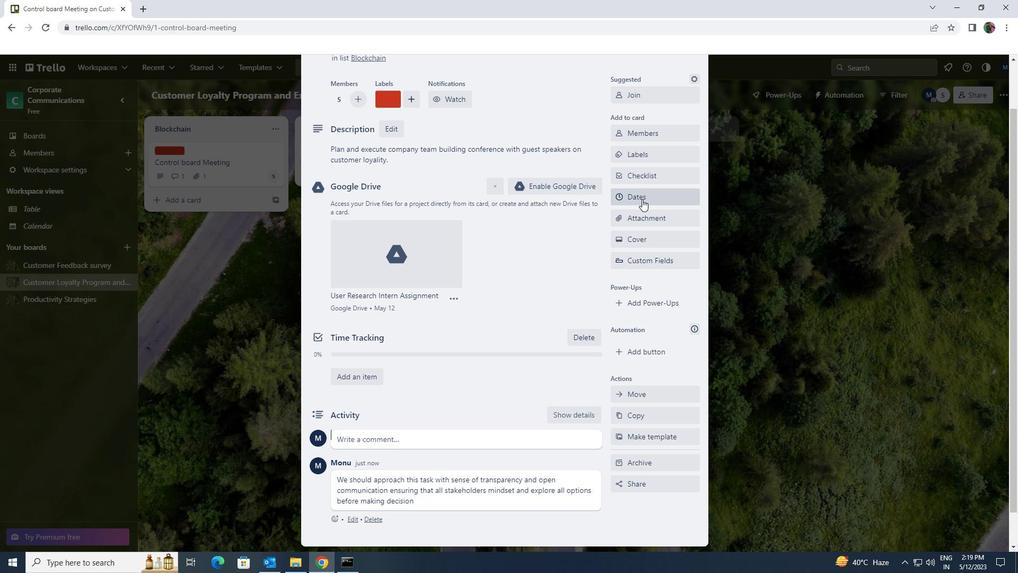 
Action: Mouse moved to (618, 285)
Screenshot: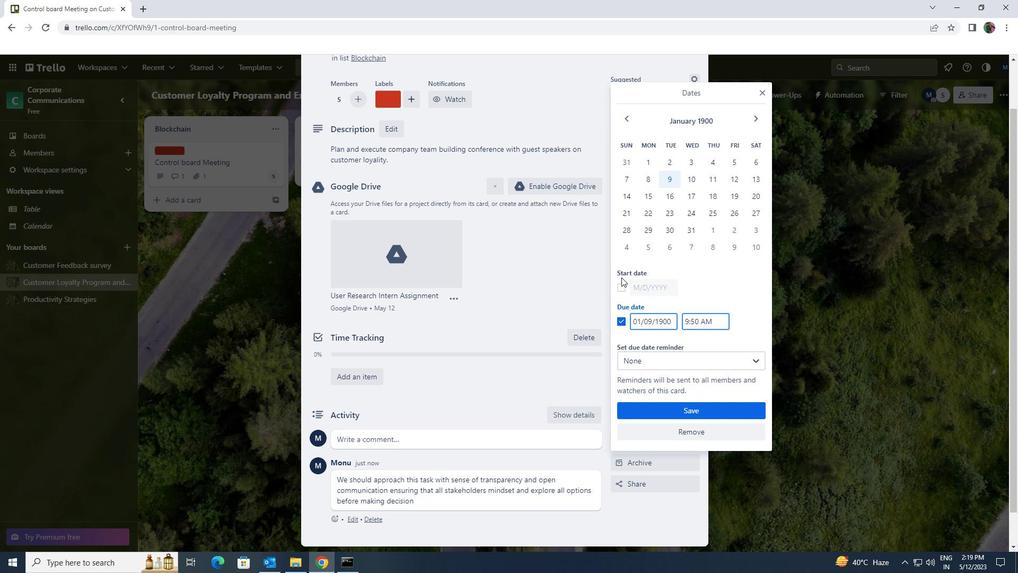 
Action: Mouse pressed left at (618, 285)
Screenshot: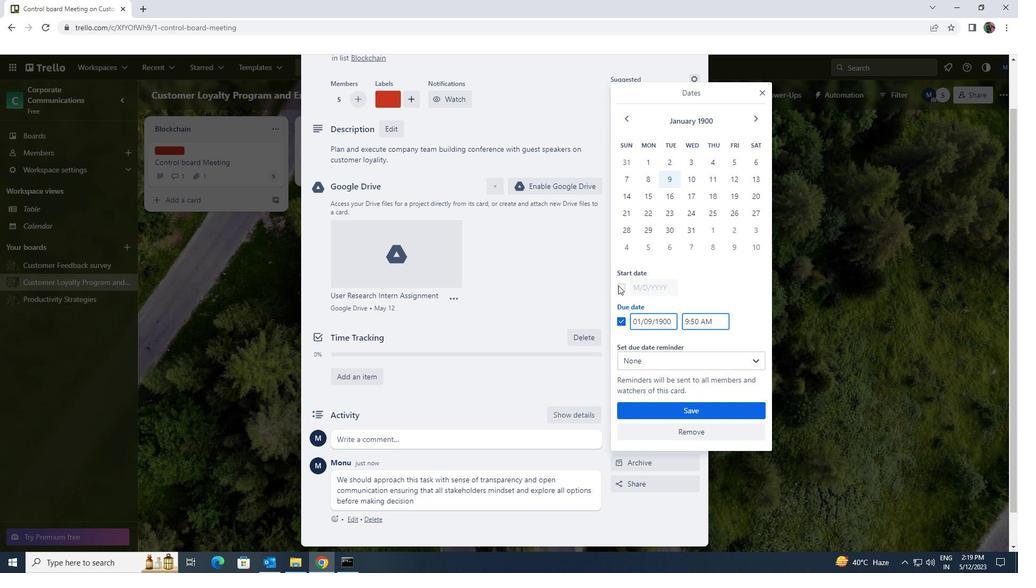 
Action: Mouse moved to (669, 286)
Screenshot: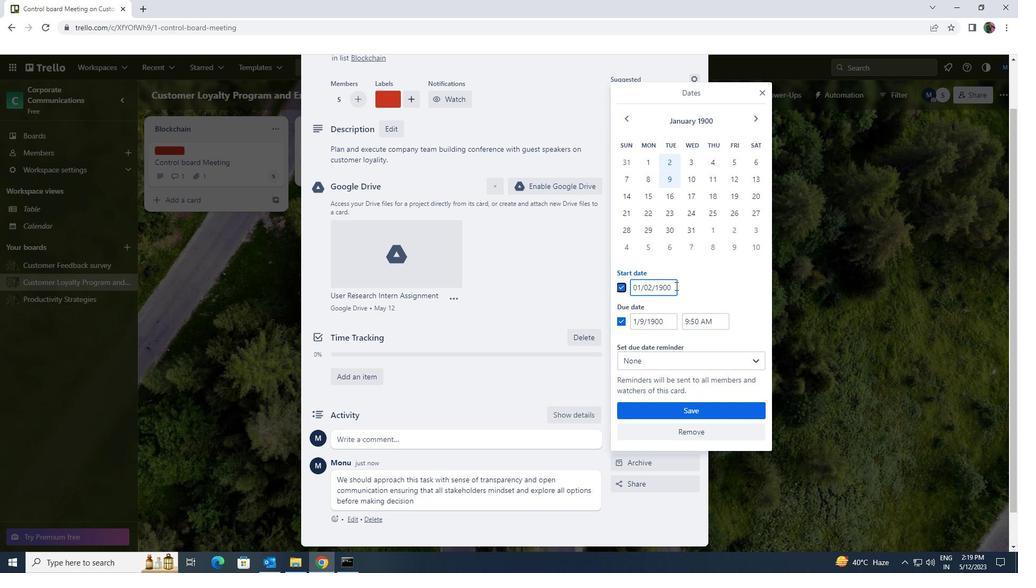 
Action: Mouse pressed left at (669, 286)
Screenshot: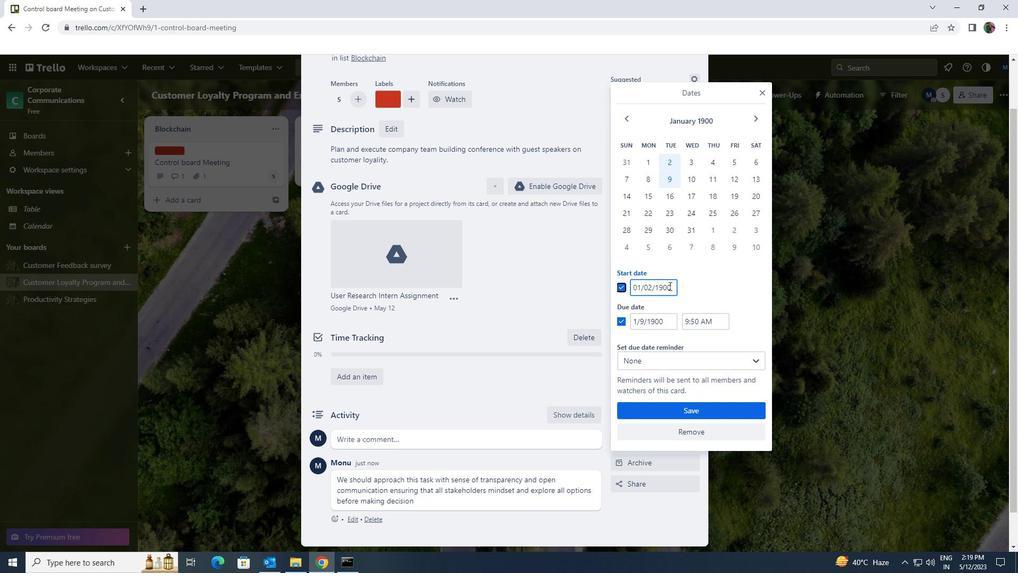 
Action: Mouse moved to (607, 243)
Screenshot: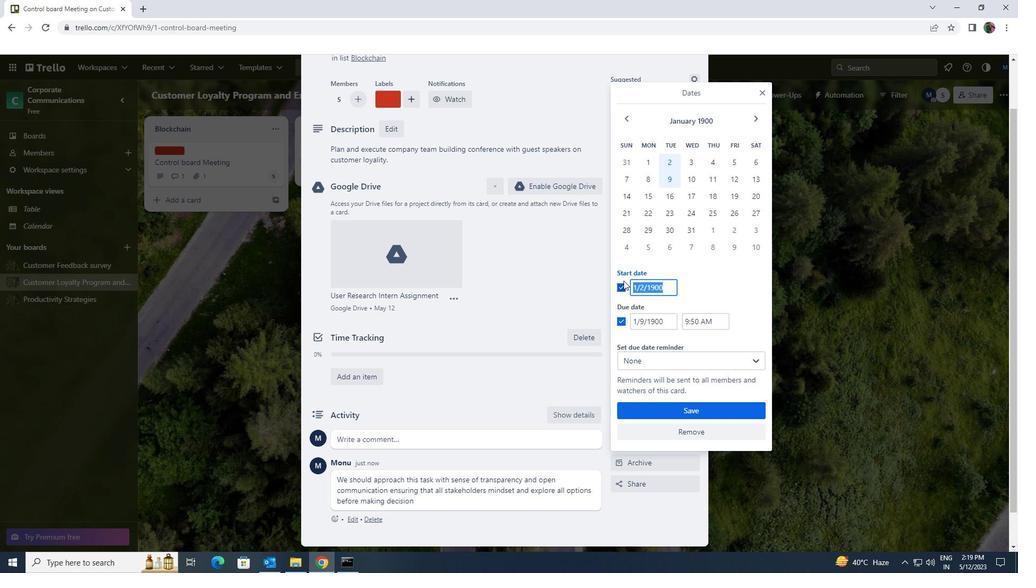 
Action: Key pressed 1/3/1900
Screenshot: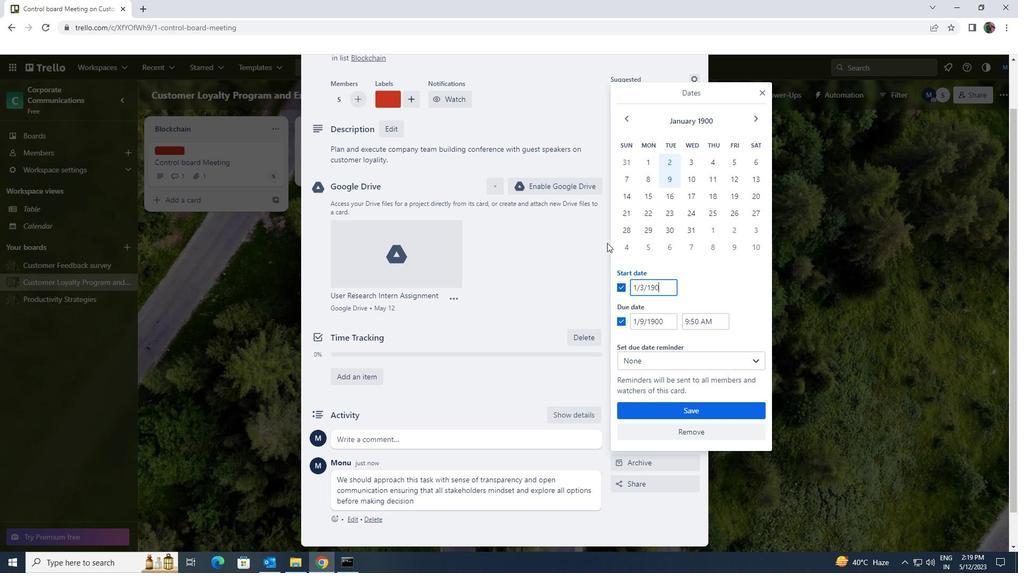 
Action: Mouse moved to (667, 321)
Screenshot: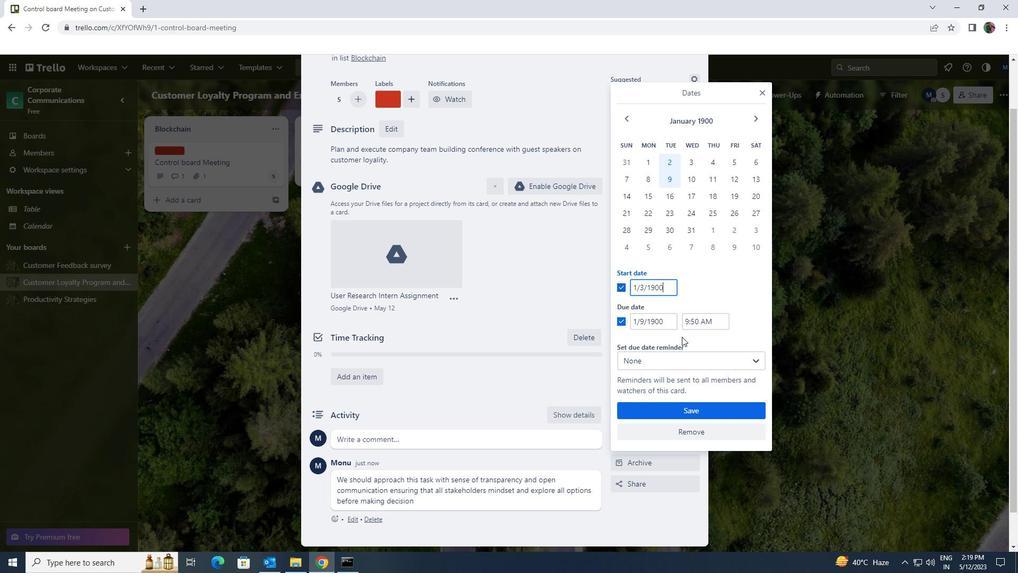 
Action: Mouse pressed left at (667, 321)
Screenshot: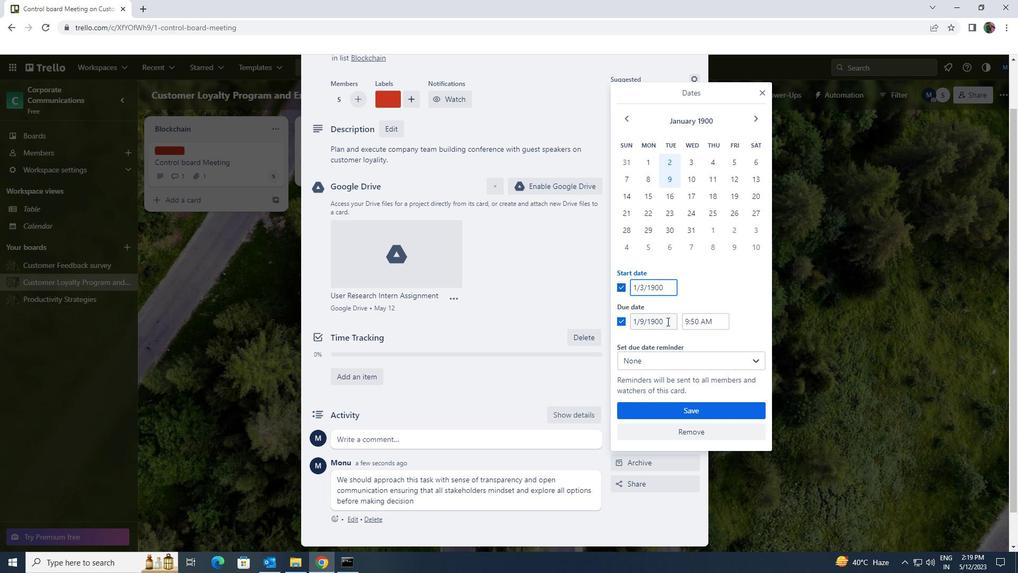 
Action: Mouse moved to (619, 322)
Screenshot: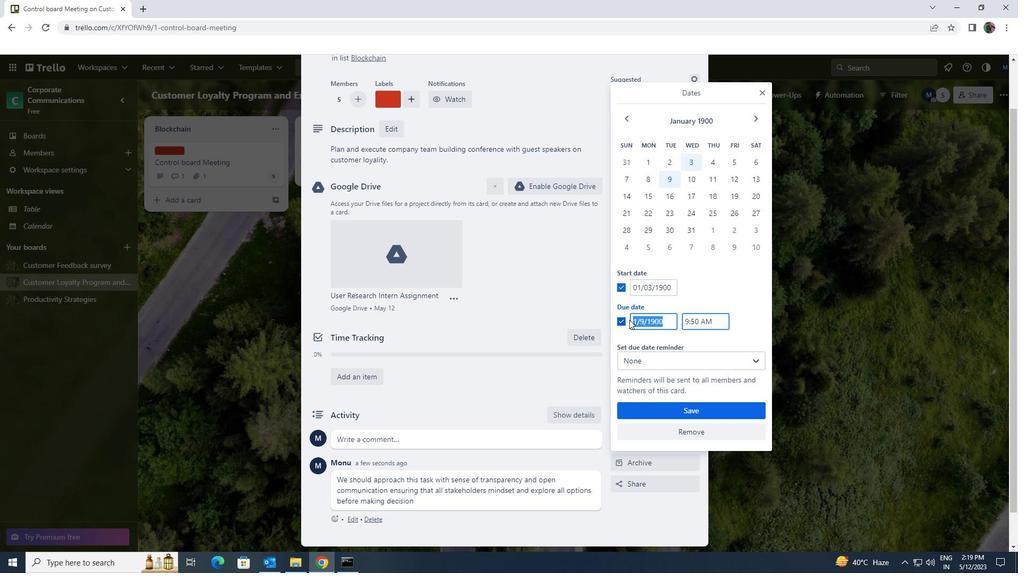 
Action: Key pressed 1/10/1900
Screenshot: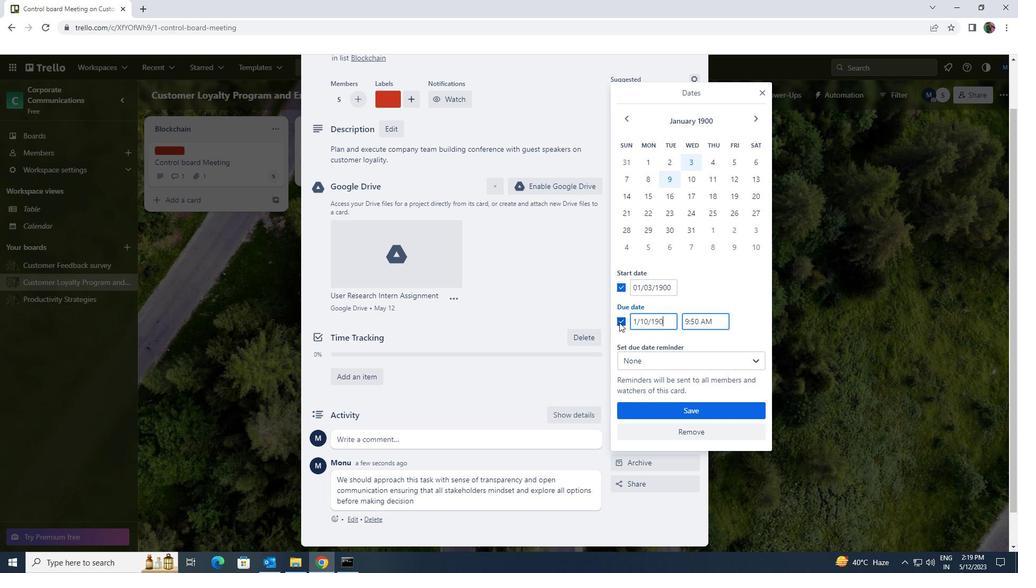
Action: Mouse moved to (668, 414)
Screenshot: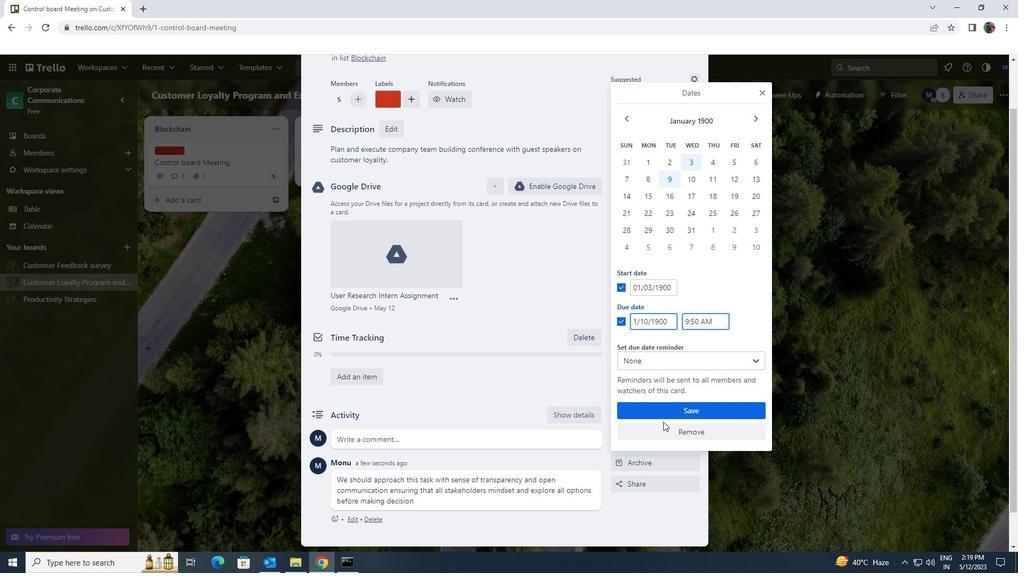 
Action: Mouse pressed left at (668, 414)
Screenshot: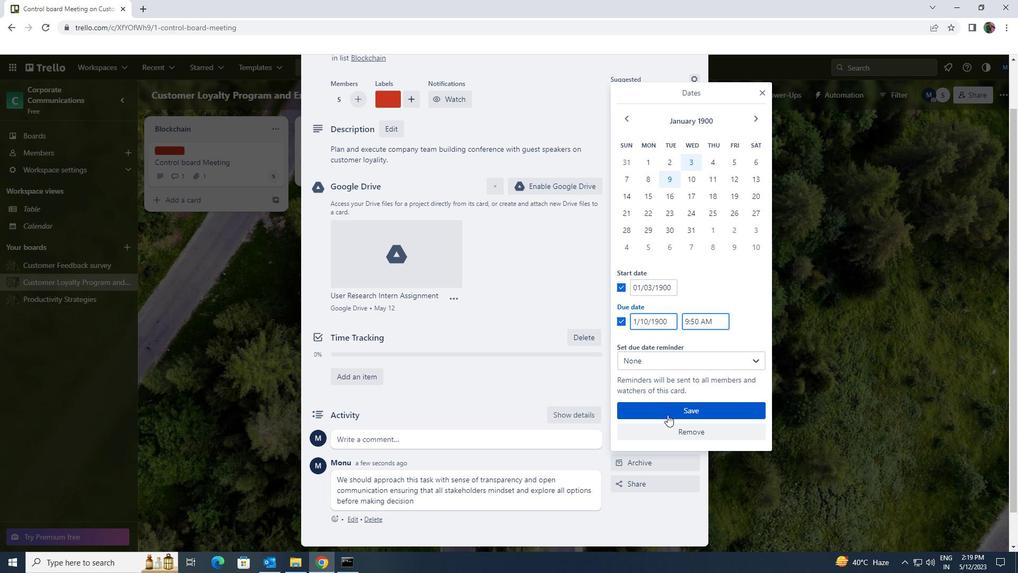 
